 Task: Research Airbnb options in Waitakere, New Zealand from 12th December, 2023 to 16th December, 2023 for 8 adults.8 bedrooms having 8 beds and 8 bathrooms. Property type can be house. Amenities needed are: wifi, TV, free parkinig on premises, gym, breakfast. Look for 3 properties as per requirement.
Action: Mouse moved to (436, 57)
Screenshot: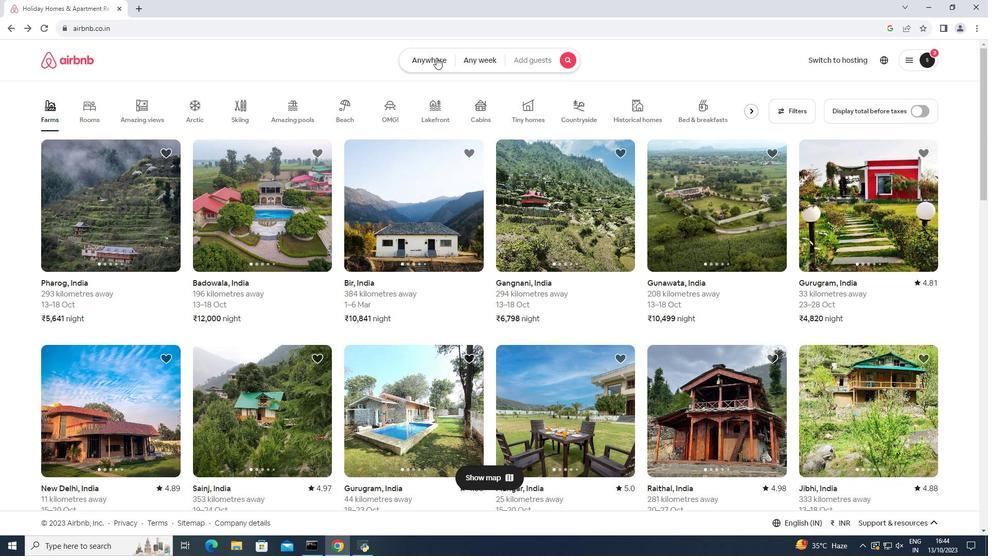 
Action: Mouse pressed left at (436, 57)
Screenshot: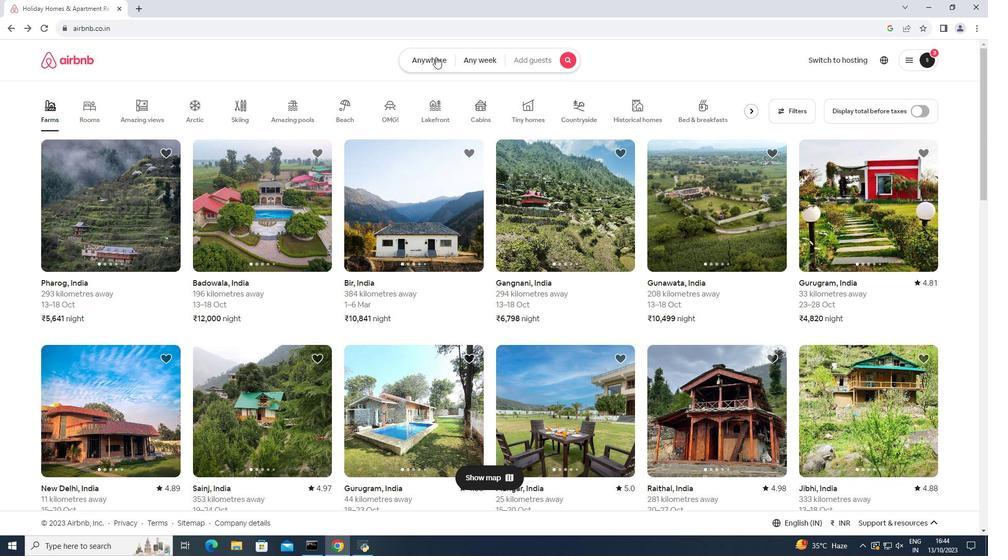 
Action: Mouse moved to (338, 101)
Screenshot: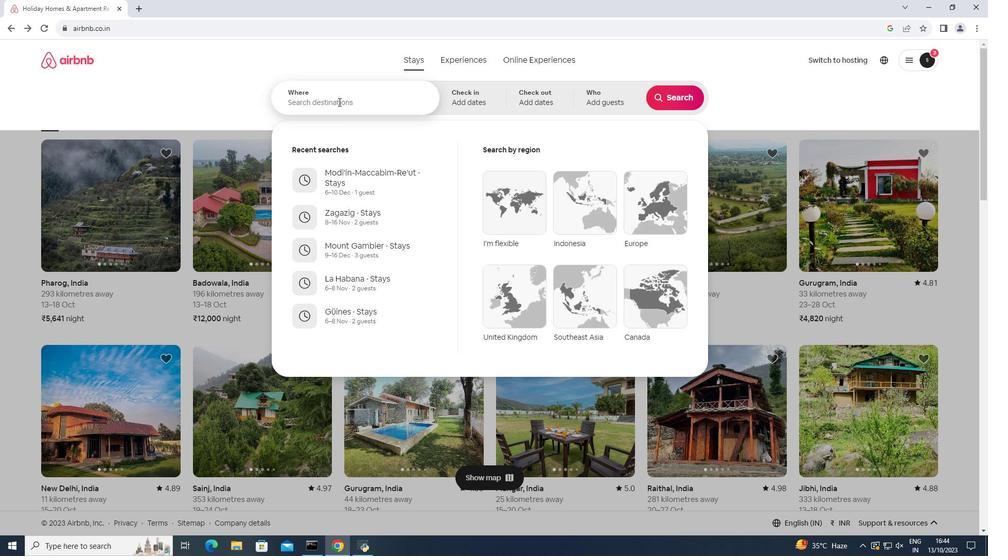 
Action: Mouse pressed left at (338, 101)
Screenshot: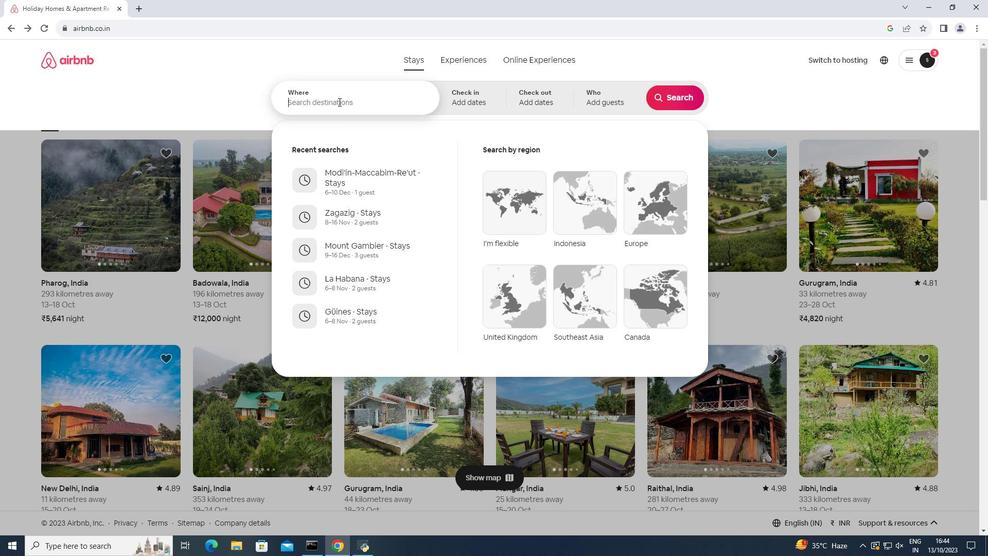 
Action: Key pressed <Key.shift>Waitakere,<Key.space><Key.shift>New<Key.space><Key.space><Key.shift><Key.shift><Key.shift><Key.shift><Key.shift><Key.shift><Key.shift><Key.shift><Key.shift><Key.shift><Key.shift><Key.shift><Key.shift><Key.shift><Key.shift><Key.shift><Key.shift><Key.shift><Key.shift><Key.shift><Key.shift>Zealand<Key.enter>
Screenshot: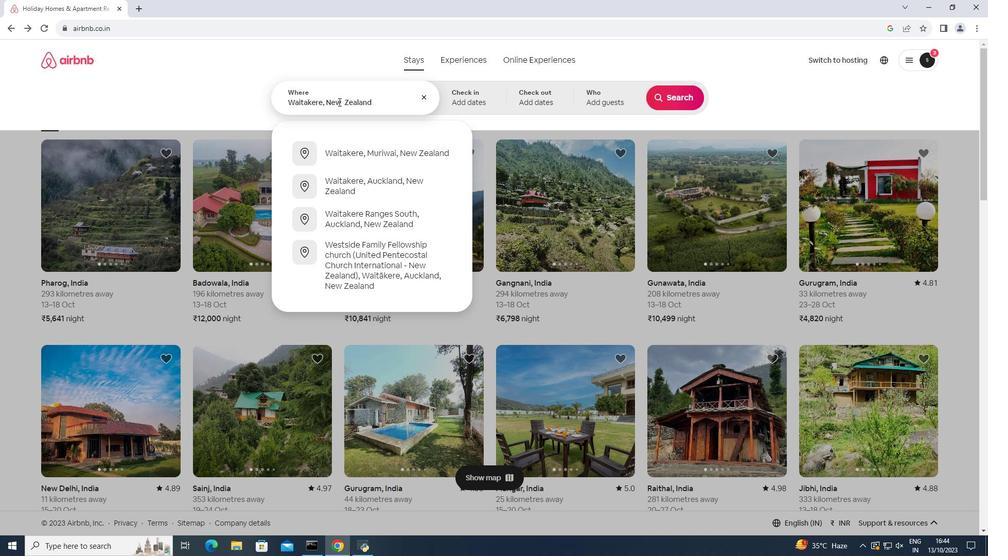 
Action: Mouse moved to (677, 179)
Screenshot: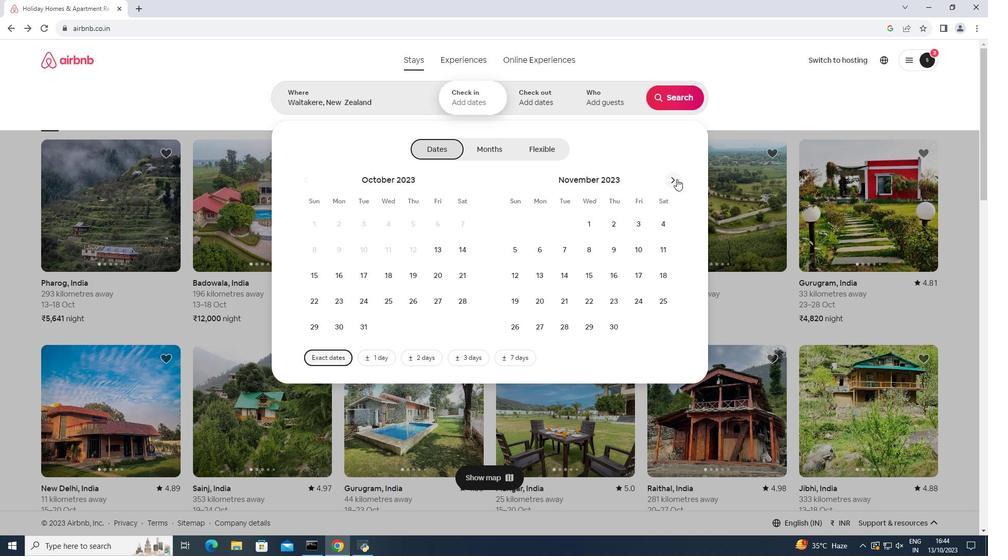 
Action: Mouse pressed left at (677, 179)
Screenshot: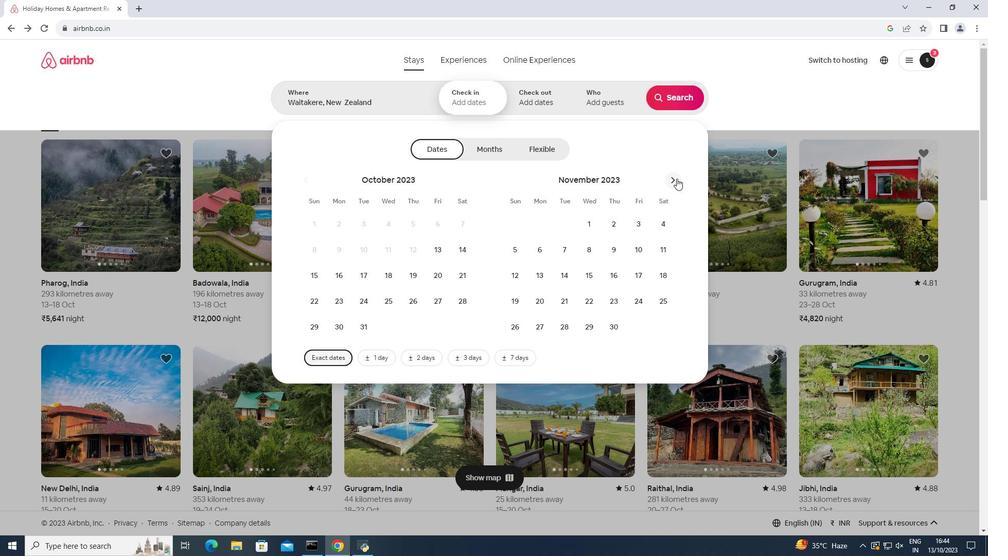 
Action: Mouse moved to (565, 275)
Screenshot: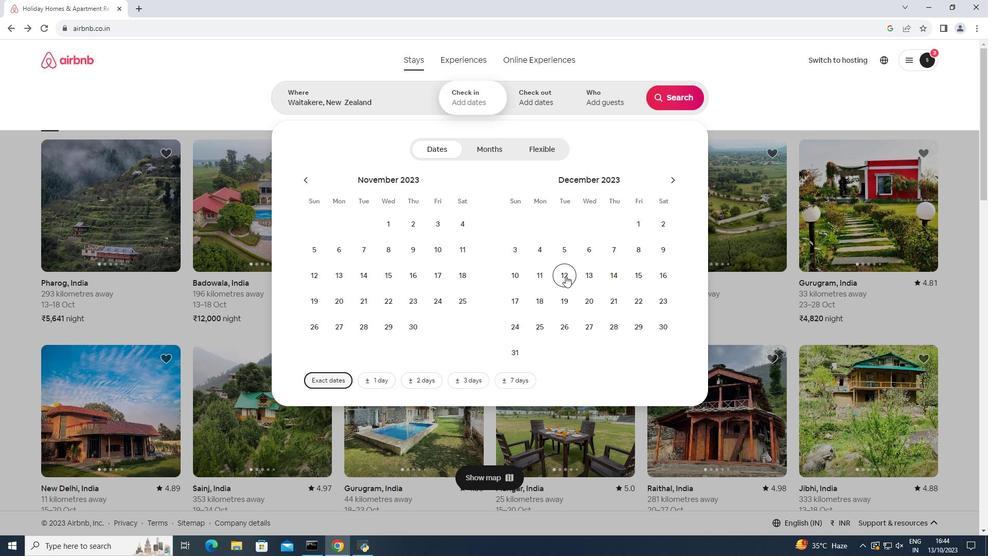 
Action: Mouse pressed left at (565, 275)
Screenshot: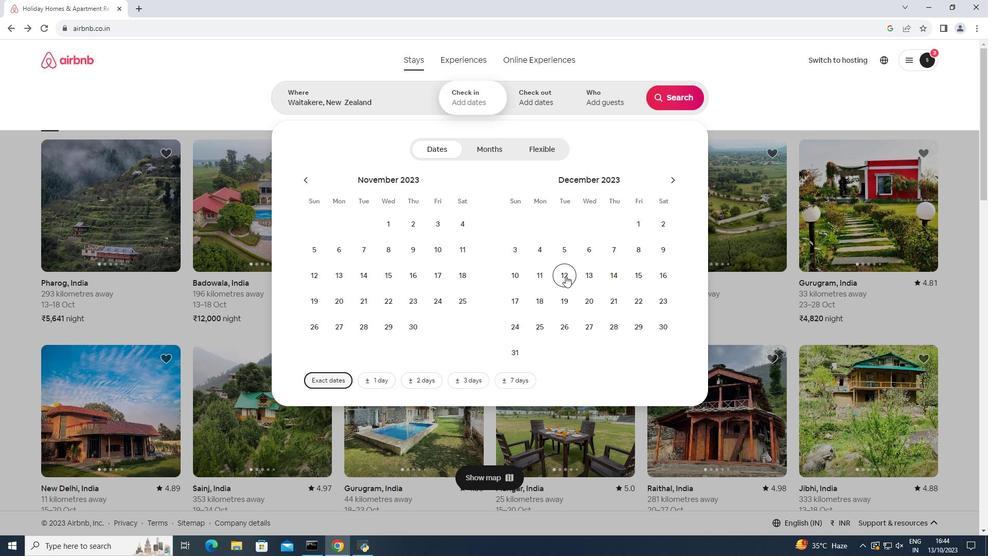 
Action: Mouse moved to (660, 274)
Screenshot: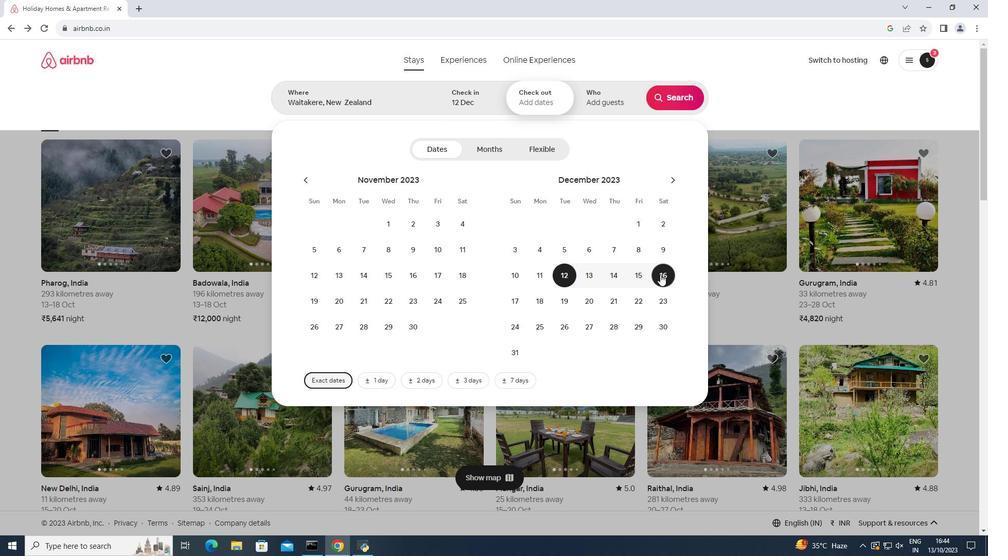 
Action: Mouse pressed left at (660, 274)
Screenshot: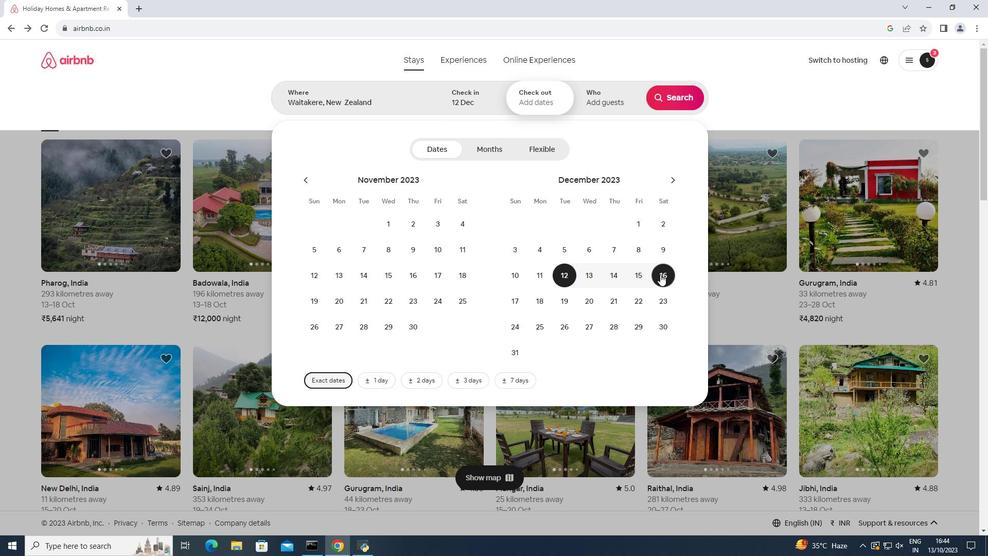 
Action: Mouse moved to (613, 96)
Screenshot: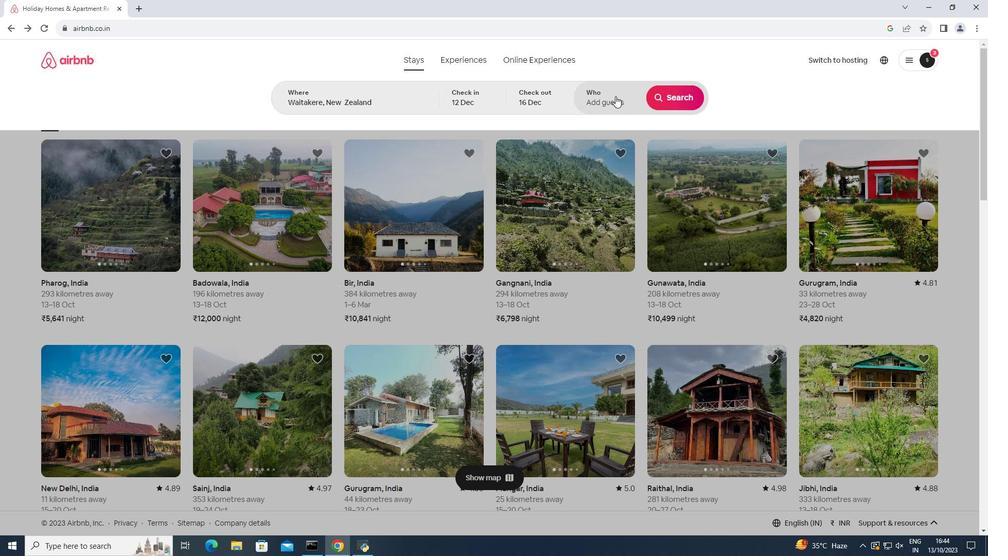 
Action: Mouse pressed left at (613, 96)
Screenshot: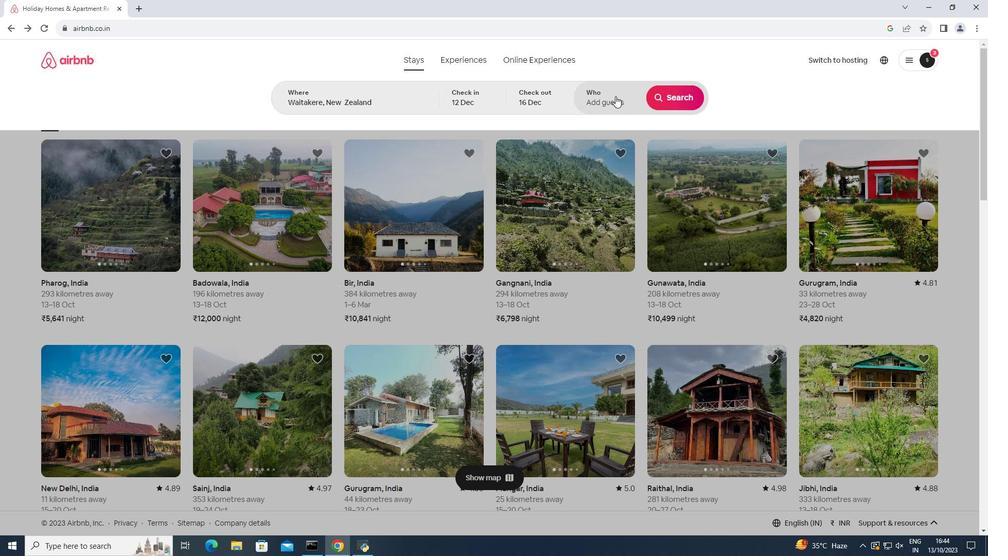
Action: Mouse moved to (682, 151)
Screenshot: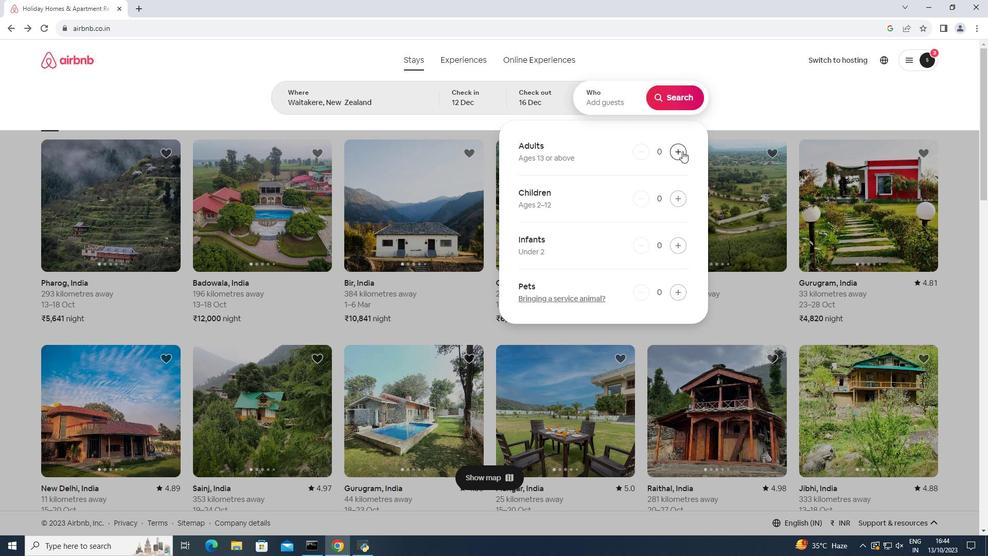 
Action: Mouse pressed left at (682, 151)
Screenshot: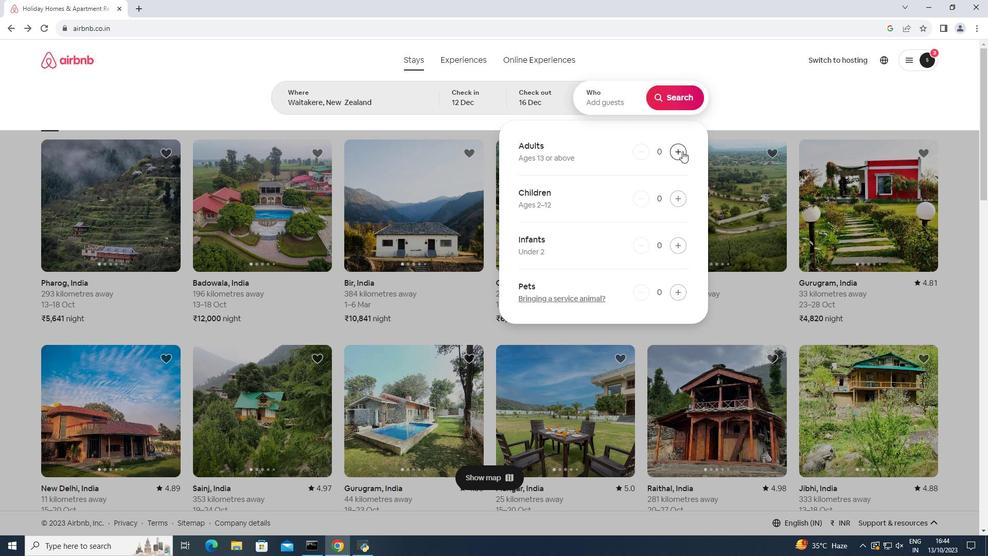 
Action: Mouse pressed left at (682, 151)
Screenshot: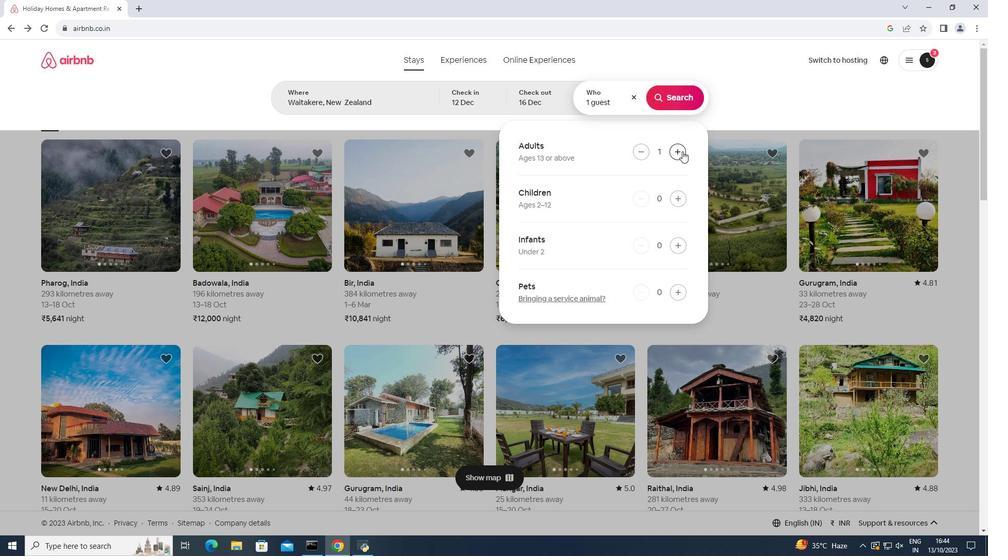 
Action: Mouse pressed left at (682, 151)
Screenshot: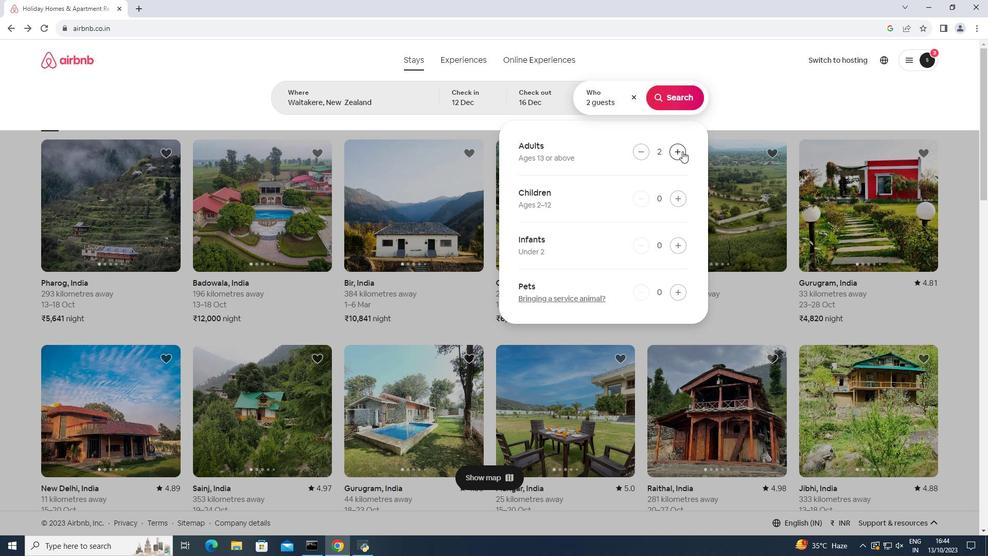 
Action: Mouse pressed left at (682, 151)
Screenshot: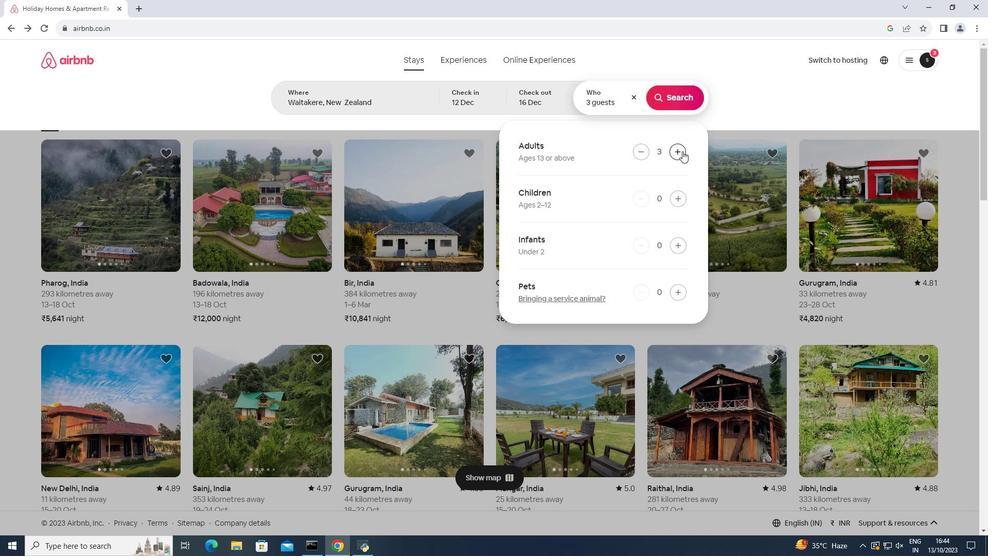 
Action: Mouse pressed left at (682, 151)
Screenshot: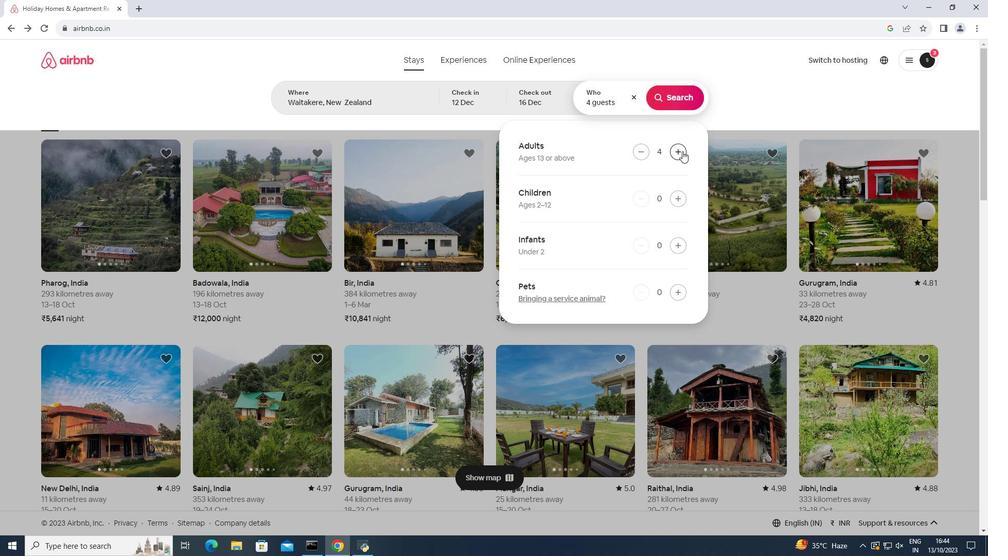 
Action: Mouse pressed left at (682, 151)
Screenshot: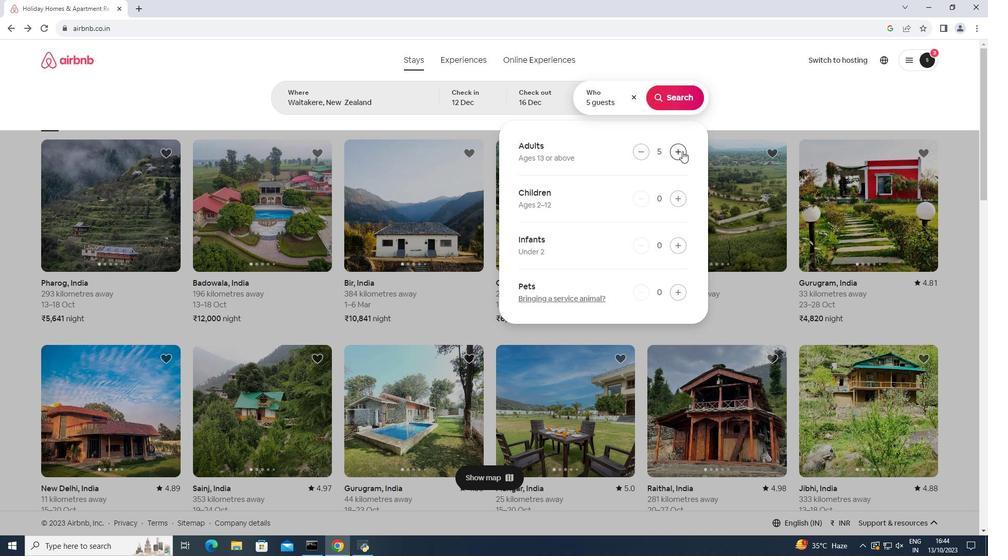 
Action: Mouse pressed left at (682, 151)
Screenshot: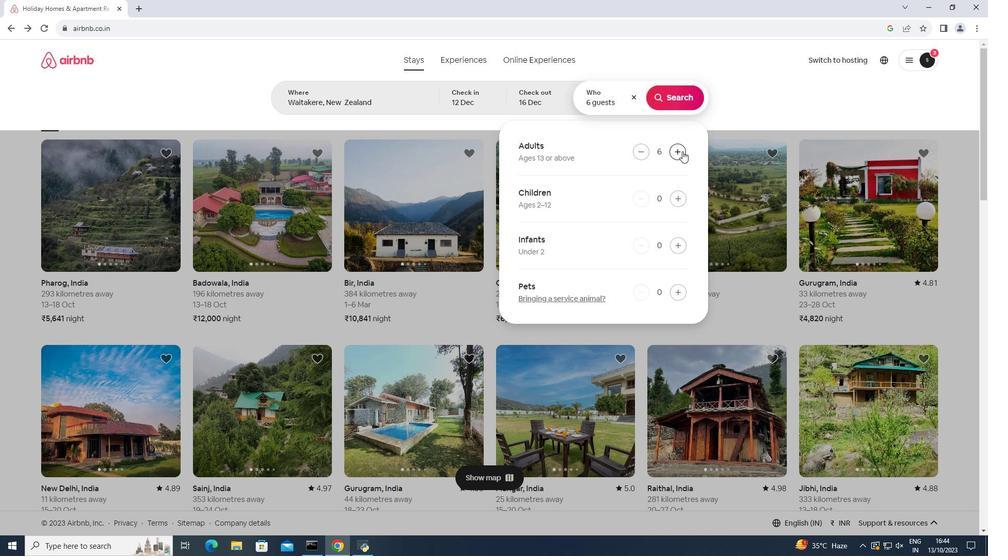 
Action: Mouse pressed left at (682, 151)
Screenshot: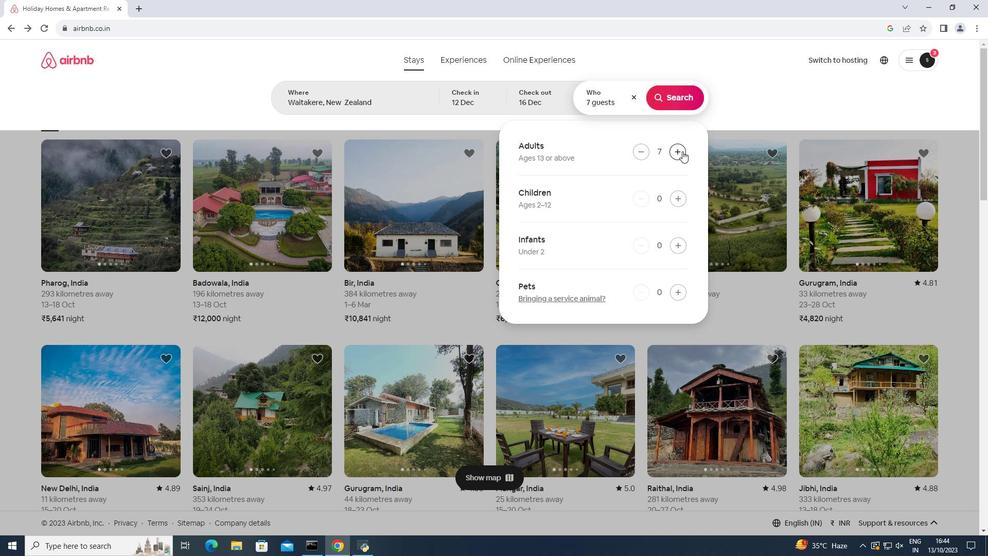 
Action: Mouse moved to (674, 92)
Screenshot: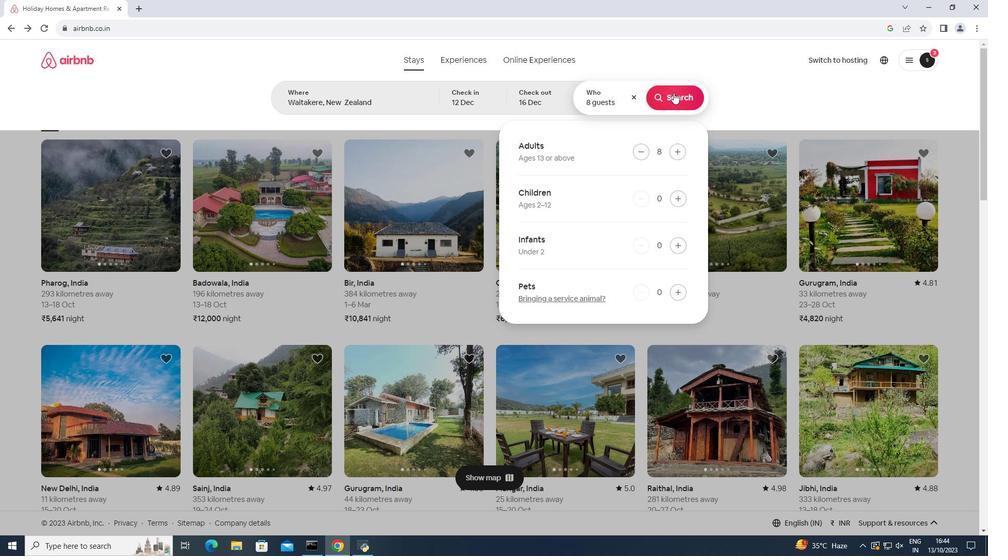 
Action: Mouse pressed left at (674, 92)
Screenshot: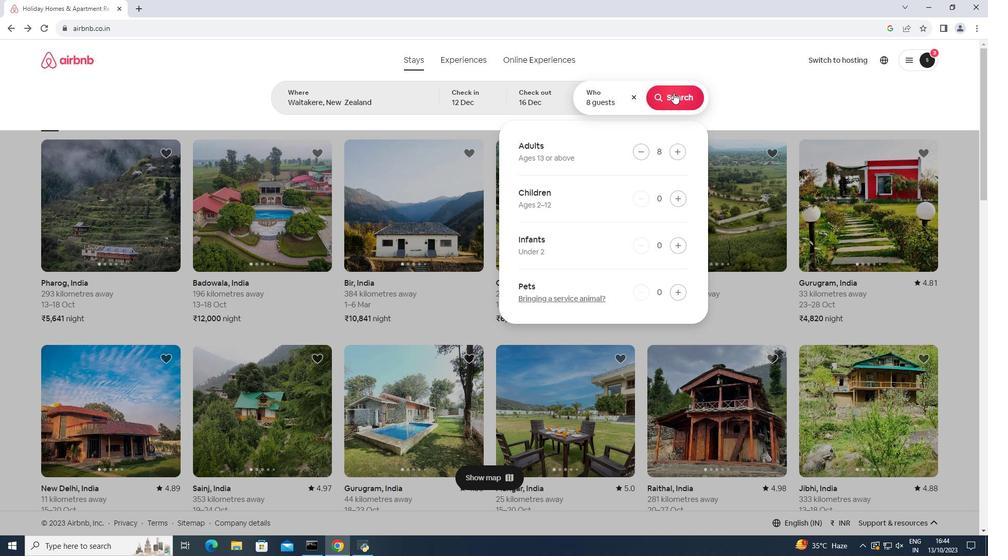 
Action: Mouse moved to (823, 99)
Screenshot: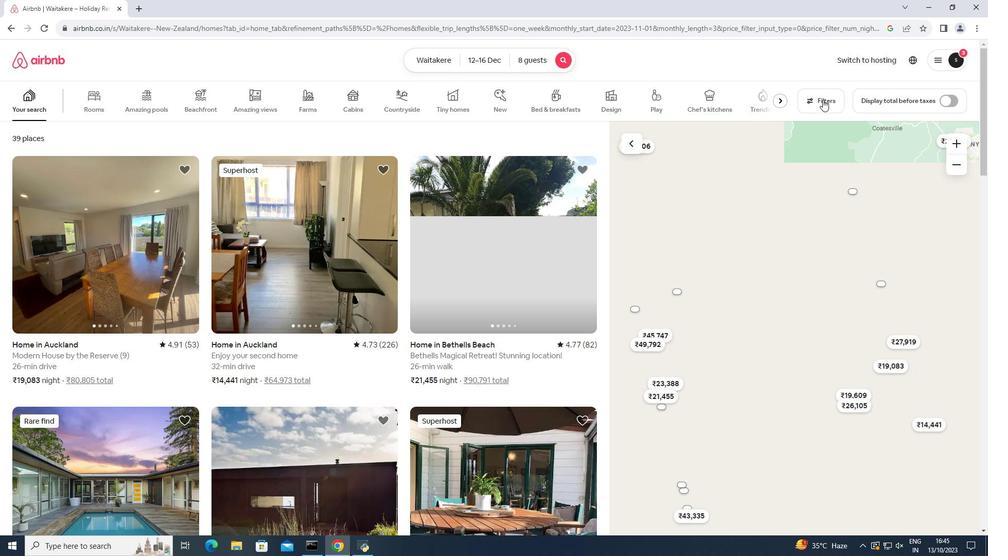 
Action: Mouse pressed left at (823, 99)
Screenshot: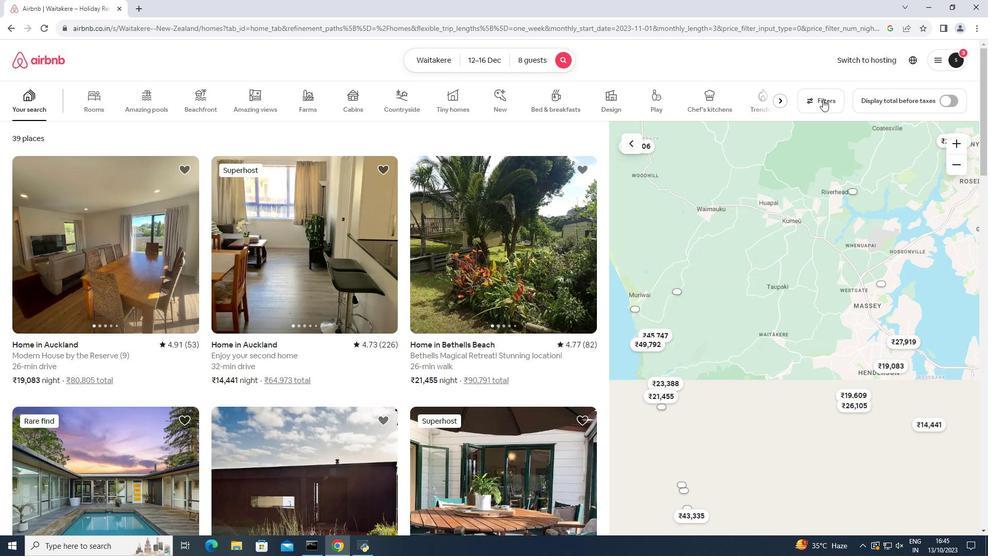 
Action: Mouse moved to (492, 238)
Screenshot: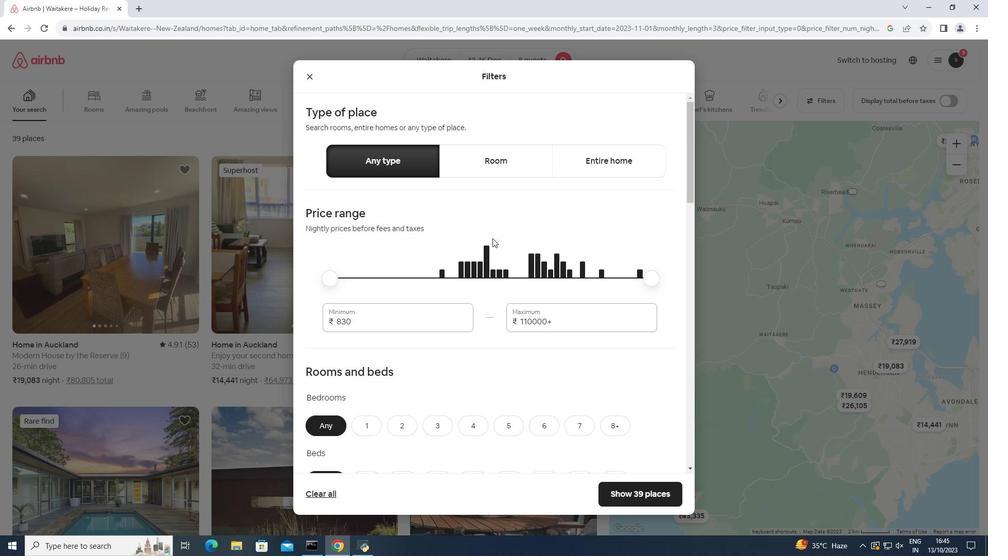 
Action: Mouse scrolled (492, 237) with delta (0, 0)
Screenshot: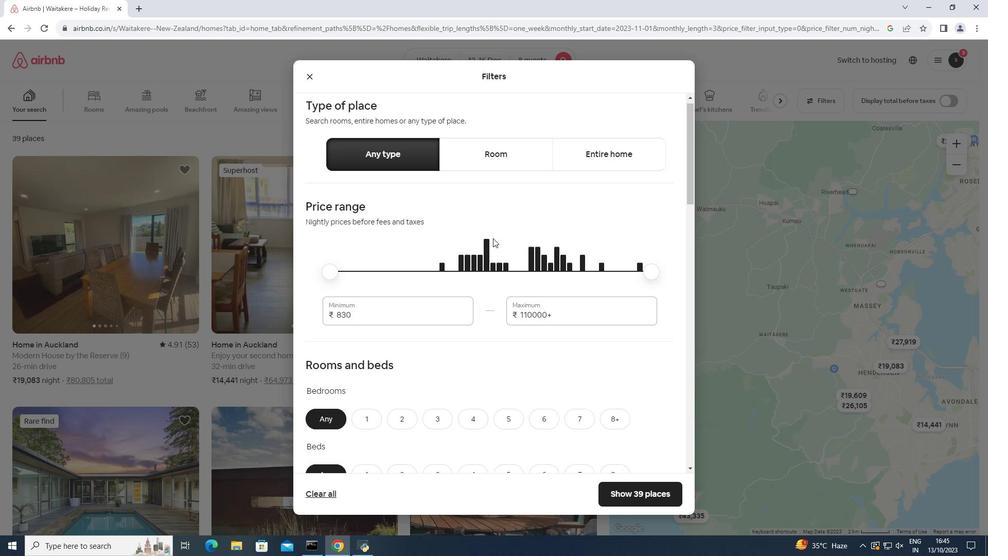 
Action: Mouse moved to (493, 238)
Screenshot: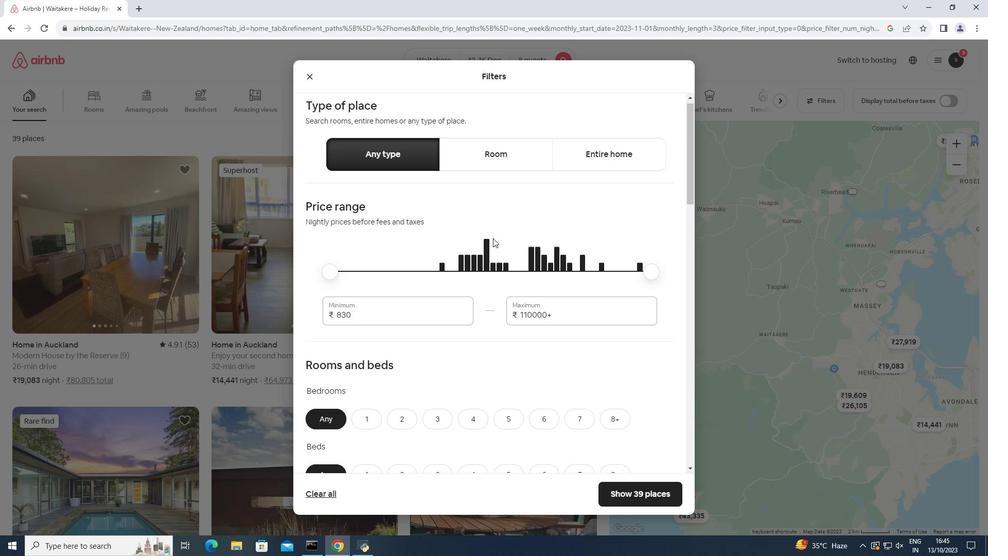 
Action: Mouse scrolled (493, 237) with delta (0, 0)
Screenshot: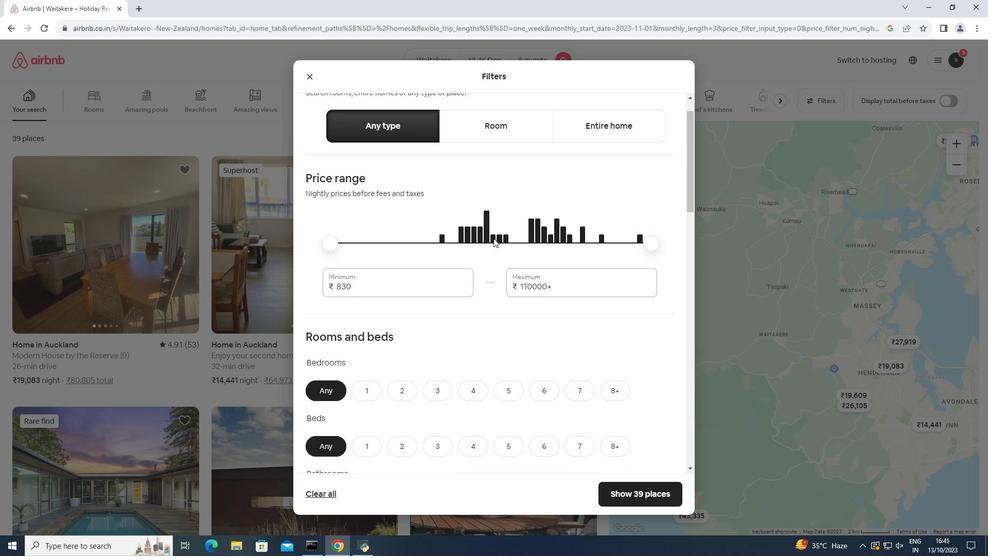 
Action: Mouse moved to (493, 238)
Screenshot: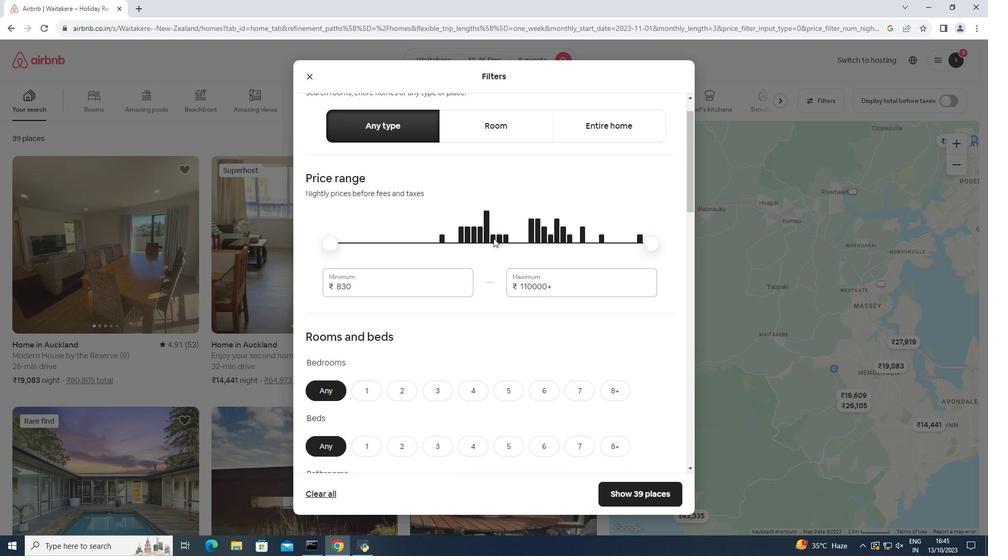
Action: Mouse scrolled (493, 237) with delta (0, 0)
Screenshot: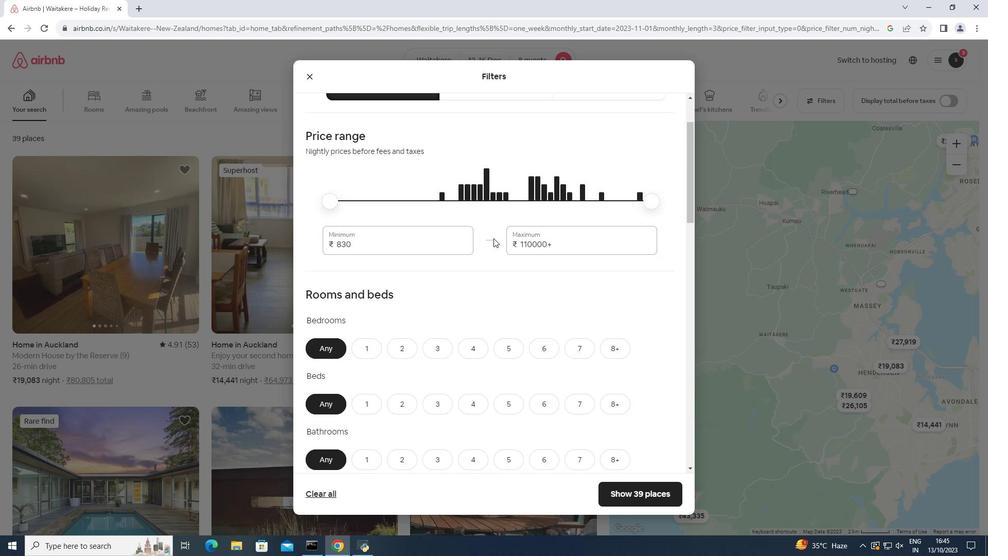 
Action: Mouse moved to (613, 273)
Screenshot: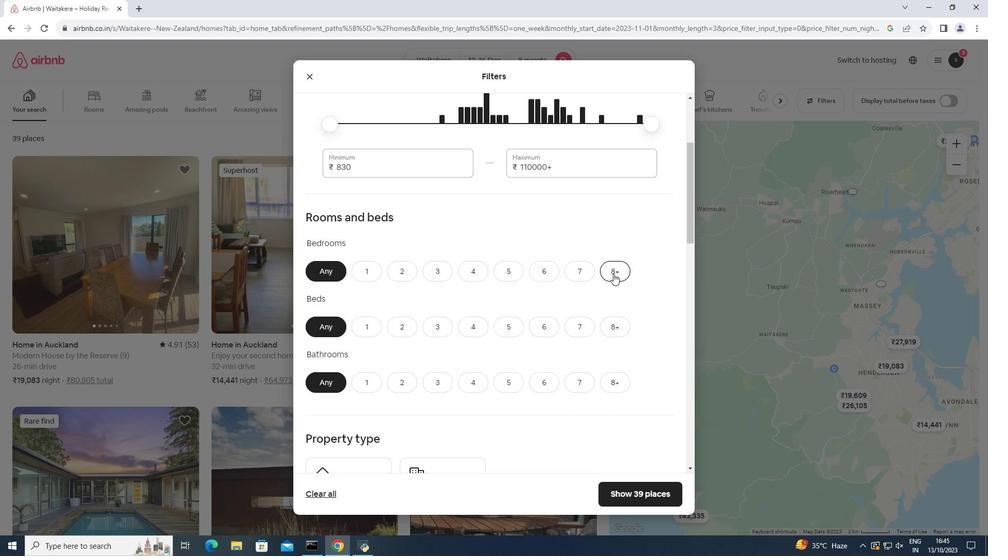 
Action: Mouse pressed left at (613, 273)
Screenshot: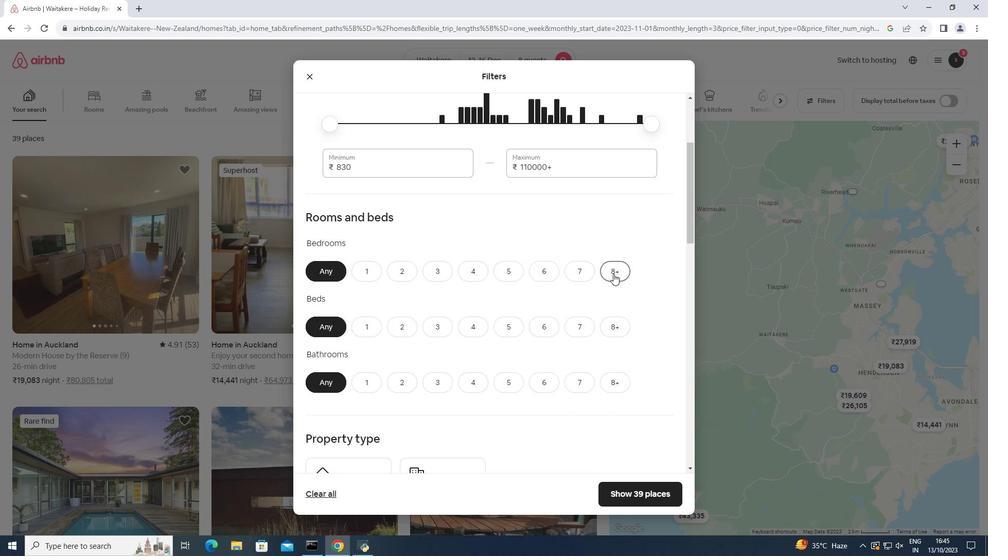 
Action: Mouse moved to (612, 321)
Screenshot: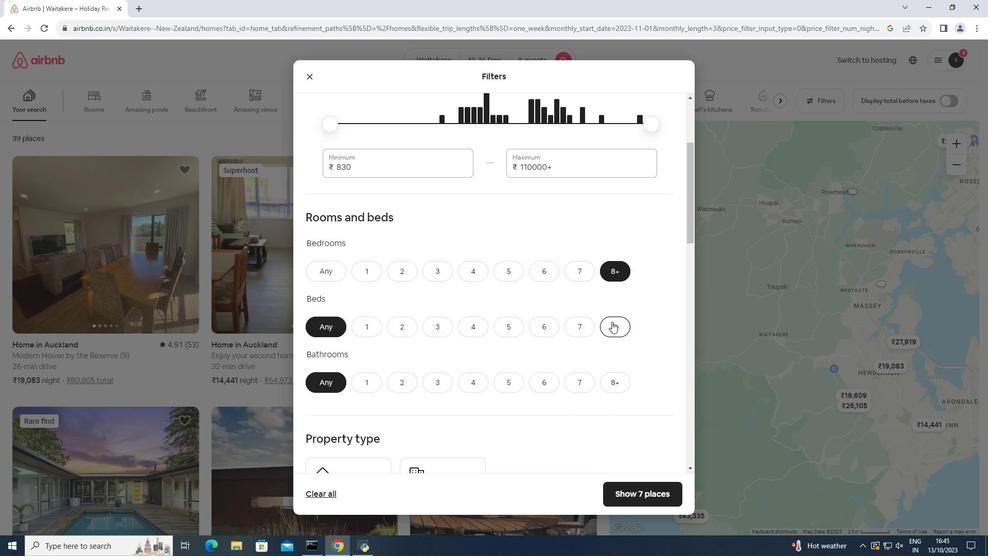 
Action: Mouse pressed left at (612, 321)
Screenshot: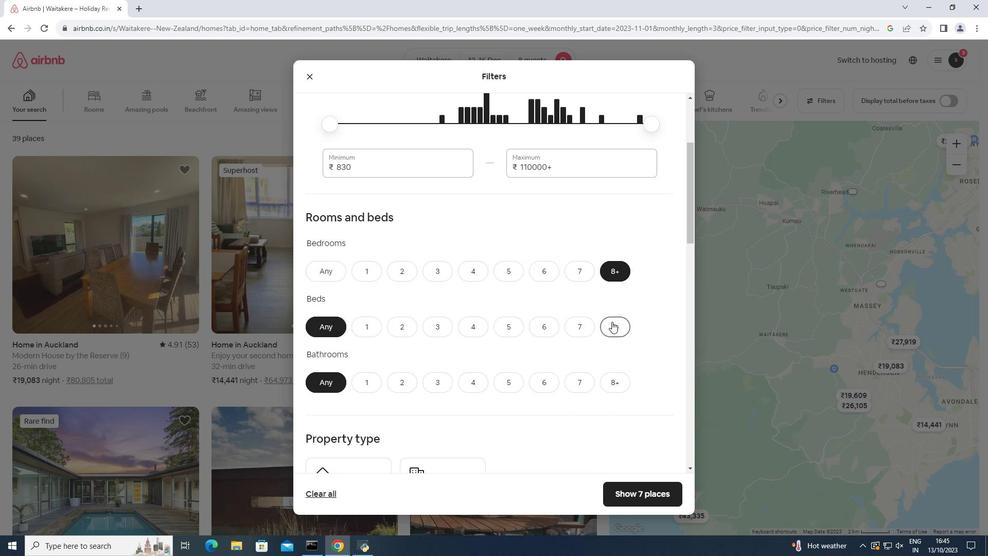 
Action: Mouse moved to (608, 382)
Screenshot: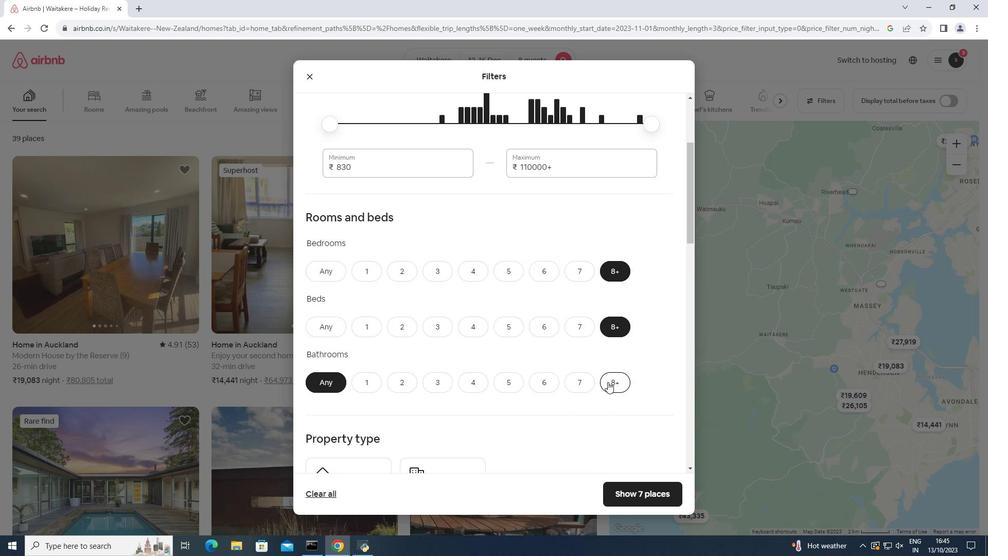 
Action: Mouse pressed left at (608, 382)
Screenshot: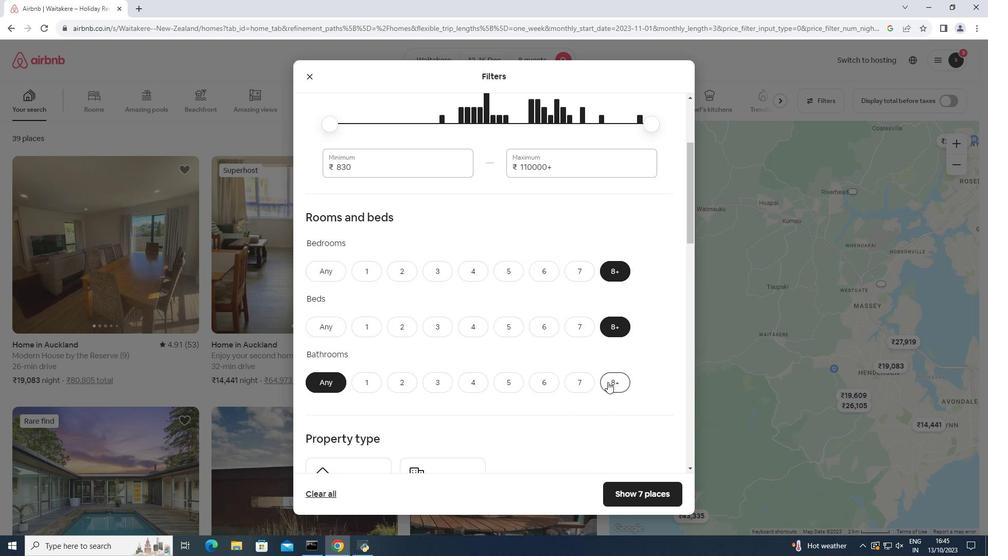 
Action: Mouse moved to (535, 312)
Screenshot: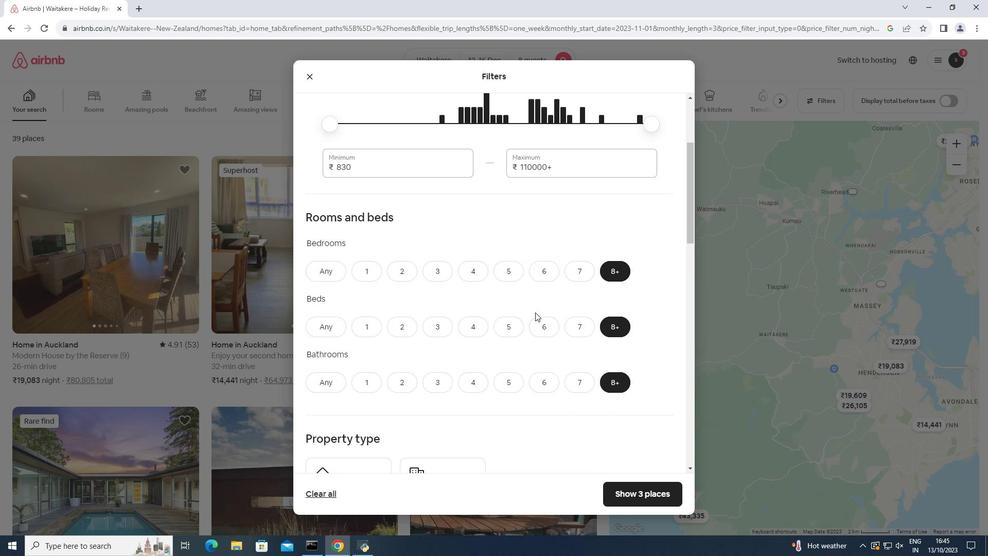 
Action: Mouse scrolled (535, 312) with delta (0, 0)
Screenshot: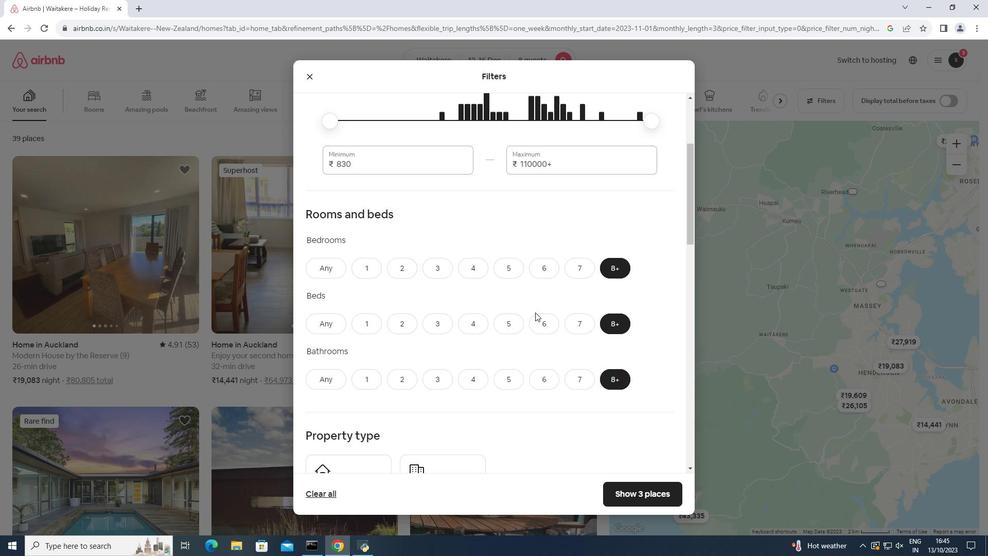 
Action: Mouse scrolled (535, 312) with delta (0, 0)
Screenshot: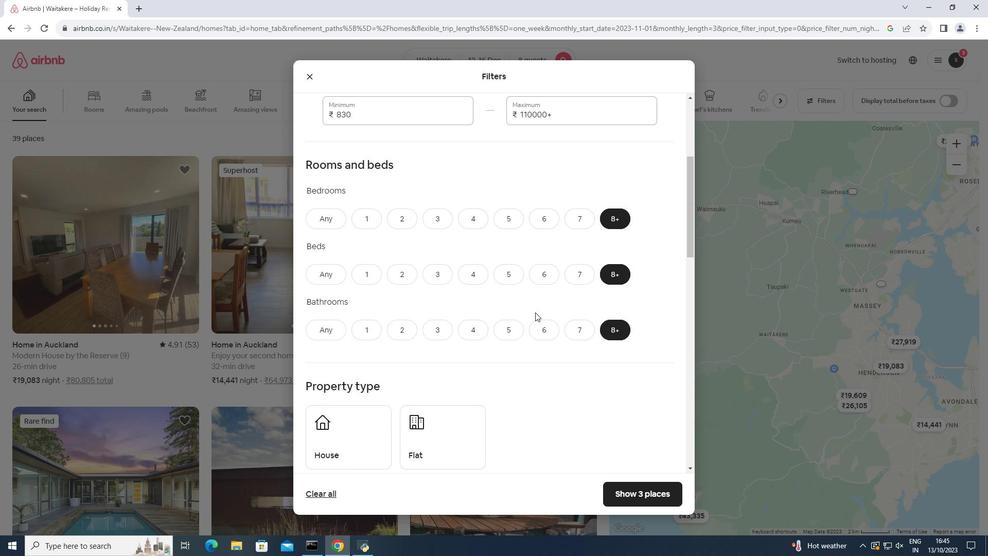 
Action: Mouse scrolled (535, 312) with delta (0, 0)
Screenshot: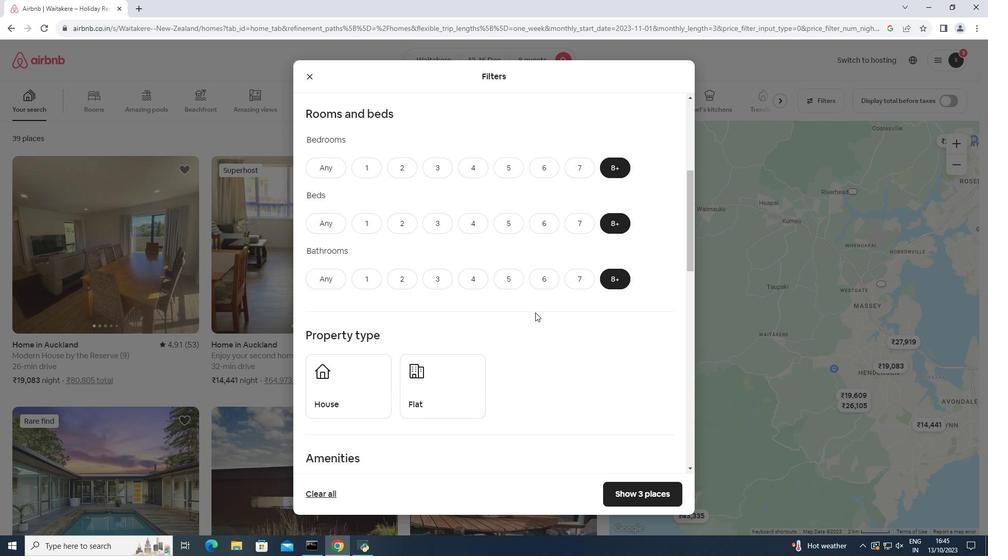 
Action: Mouse moved to (344, 315)
Screenshot: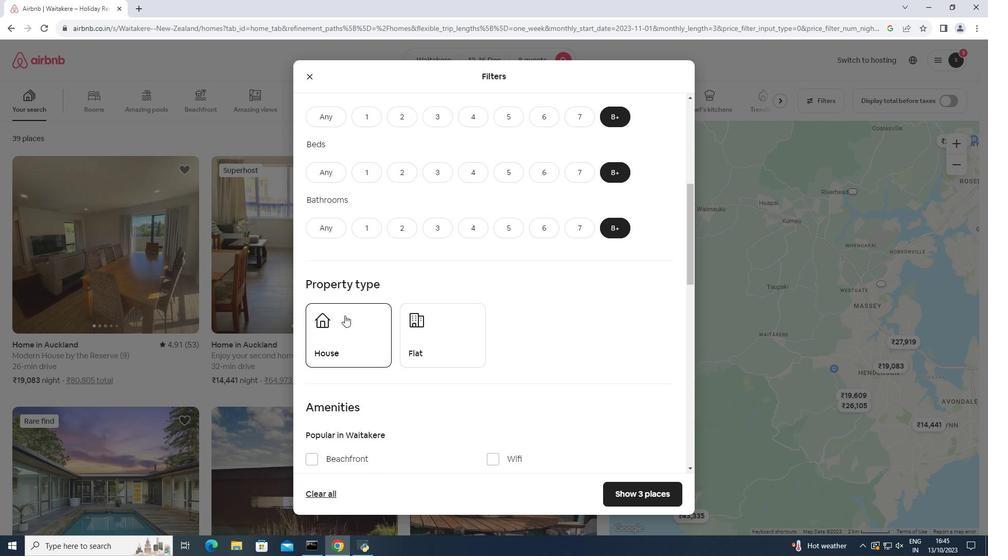
Action: Mouse pressed left at (344, 315)
Screenshot: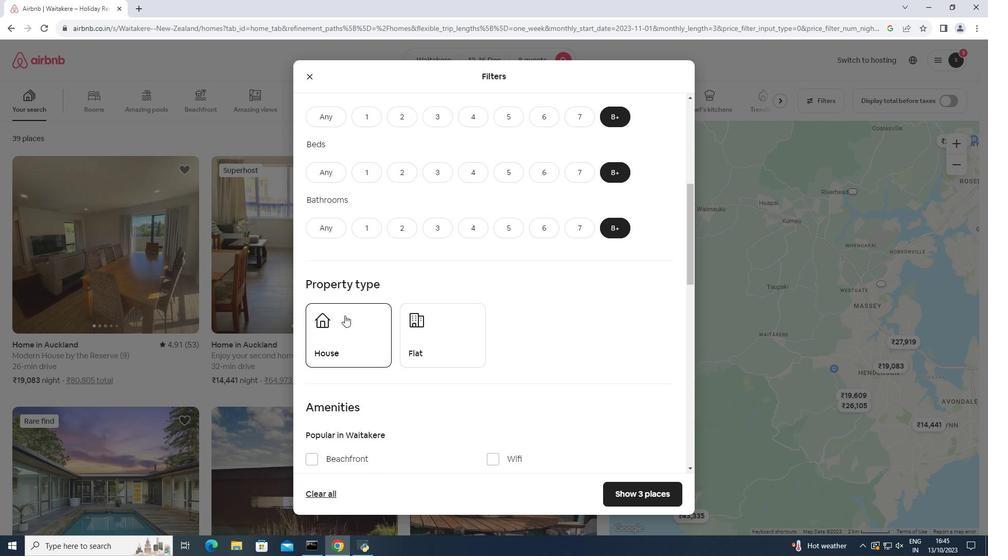 
Action: Mouse moved to (437, 319)
Screenshot: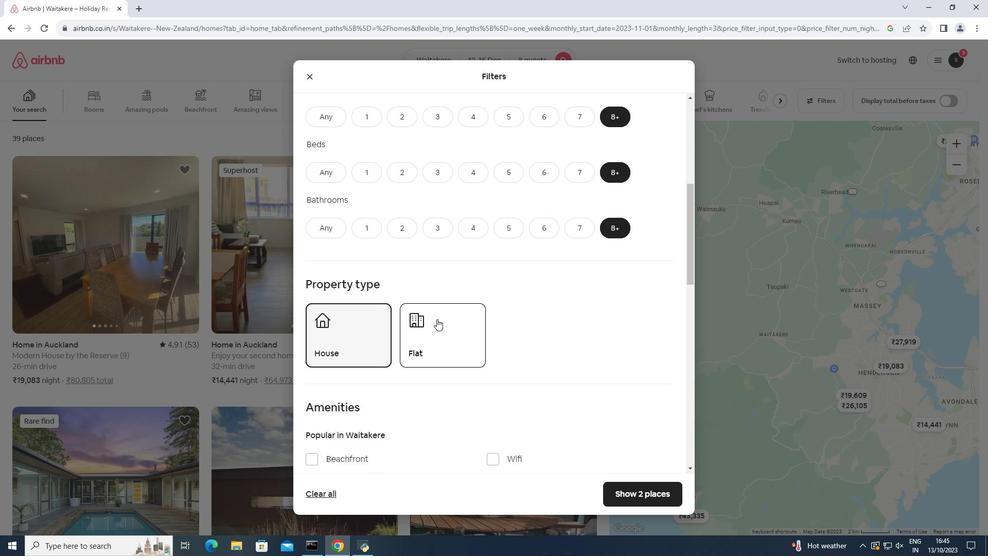 
Action: Mouse scrolled (437, 318) with delta (0, 0)
Screenshot: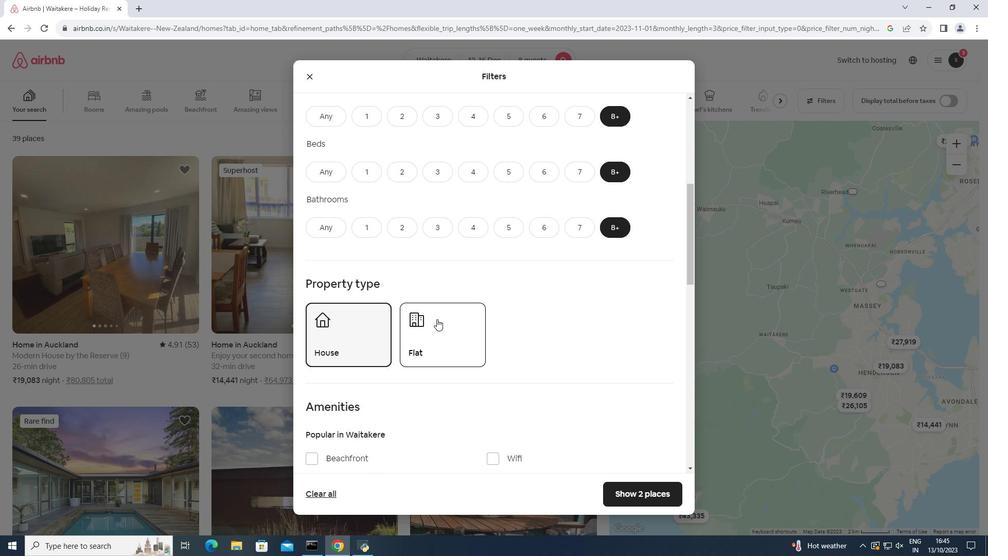 
Action: Mouse scrolled (437, 318) with delta (0, 0)
Screenshot: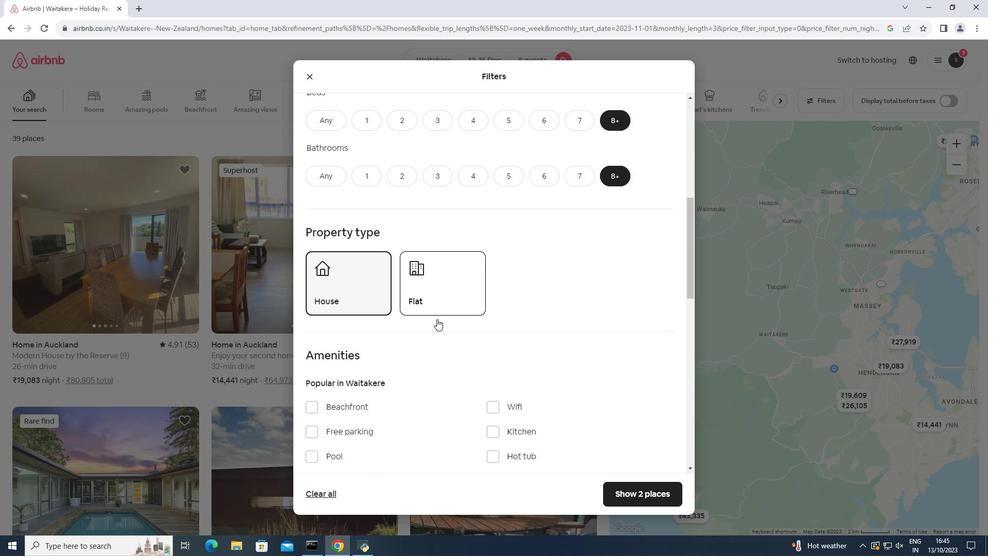 
Action: Mouse scrolled (437, 318) with delta (0, 0)
Screenshot: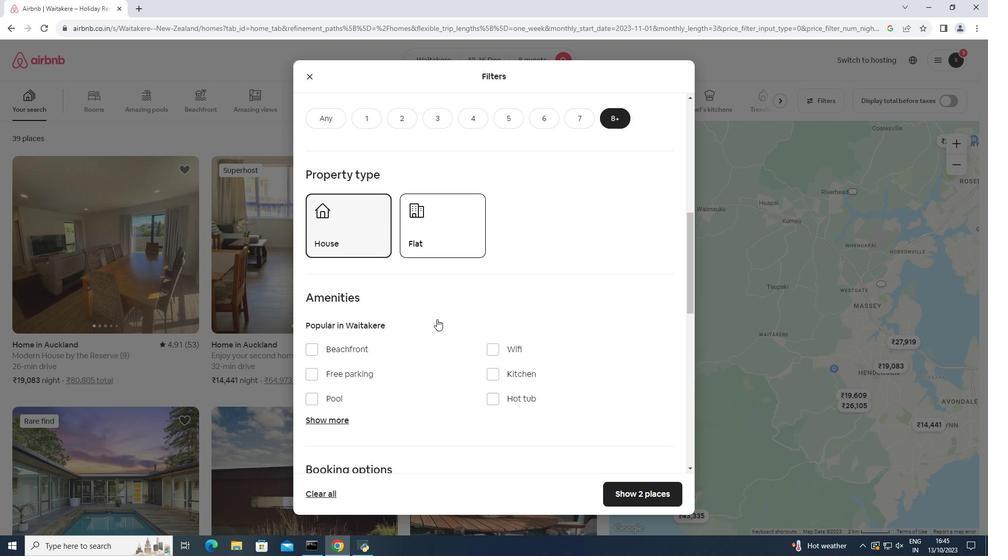 
Action: Mouse scrolled (437, 318) with delta (0, 0)
Screenshot: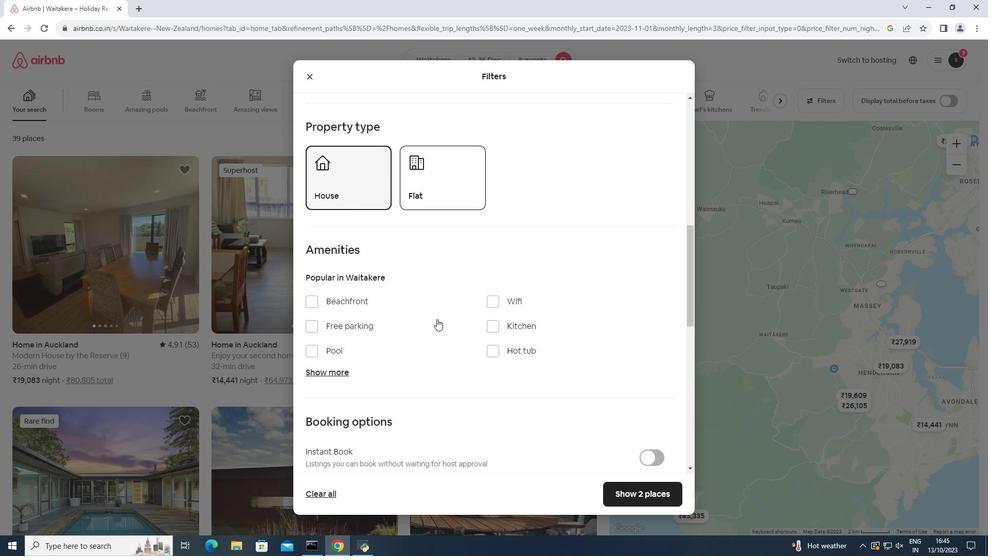 
Action: Mouse moved to (326, 318)
Screenshot: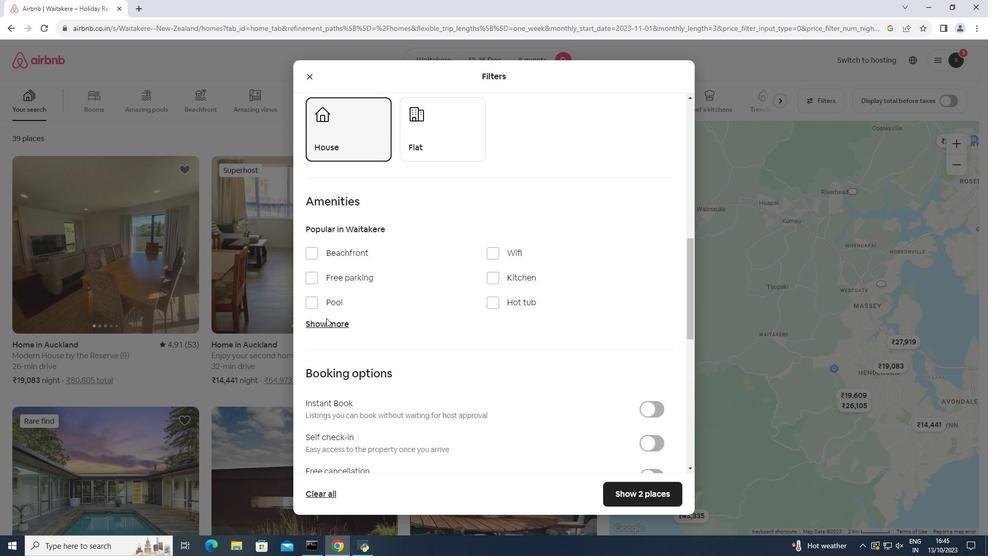 
Action: Mouse pressed left at (326, 318)
Screenshot: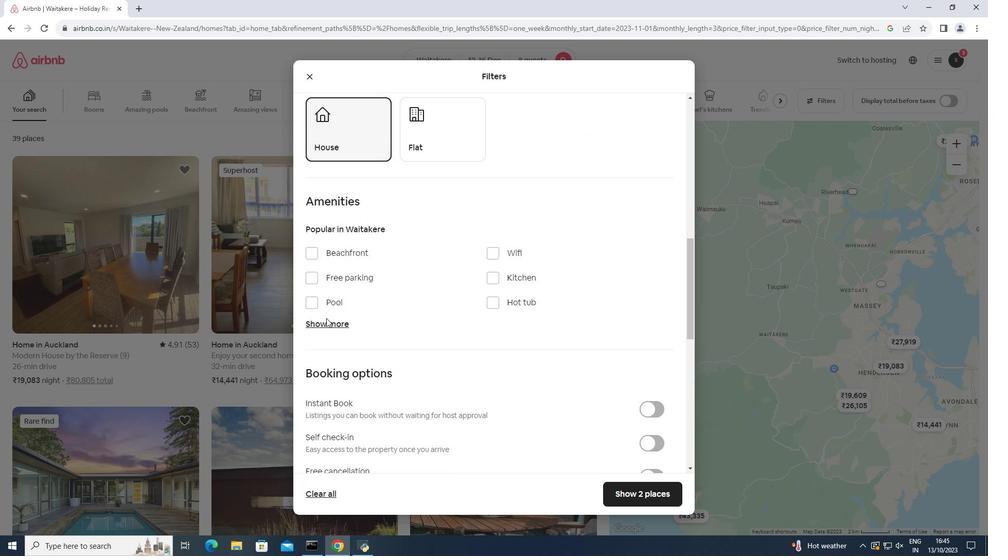 
Action: Mouse moved to (327, 322)
Screenshot: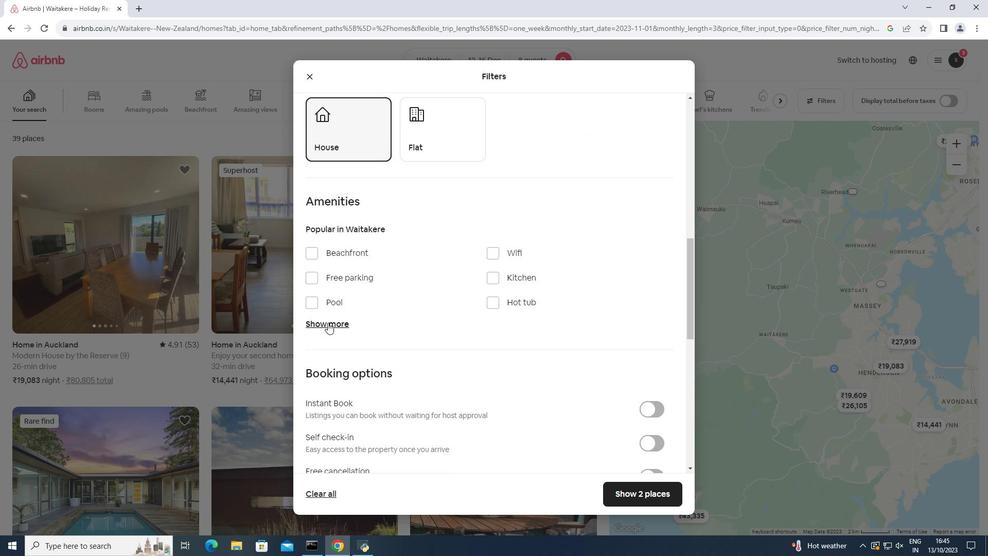 
Action: Mouse pressed left at (327, 322)
Screenshot: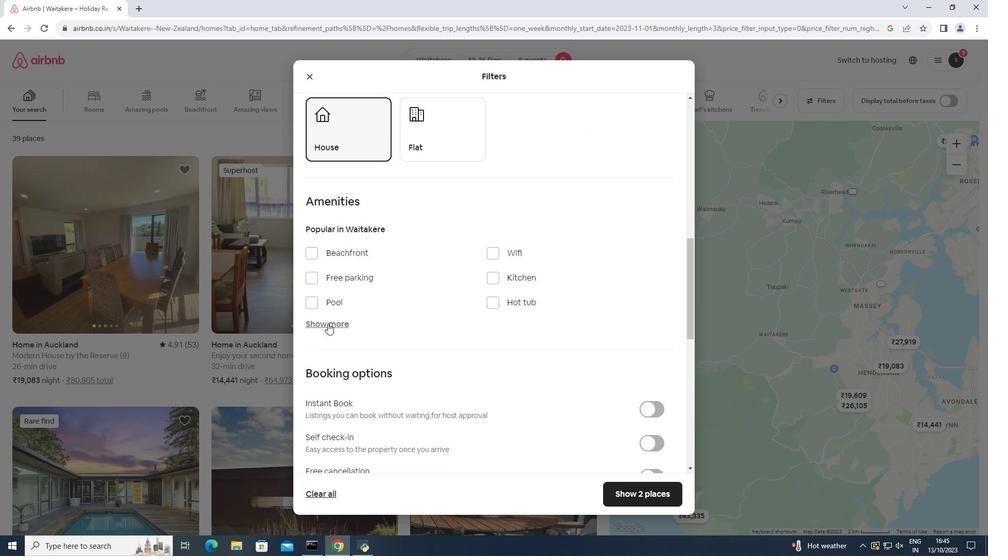 
Action: Mouse moved to (342, 317)
Screenshot: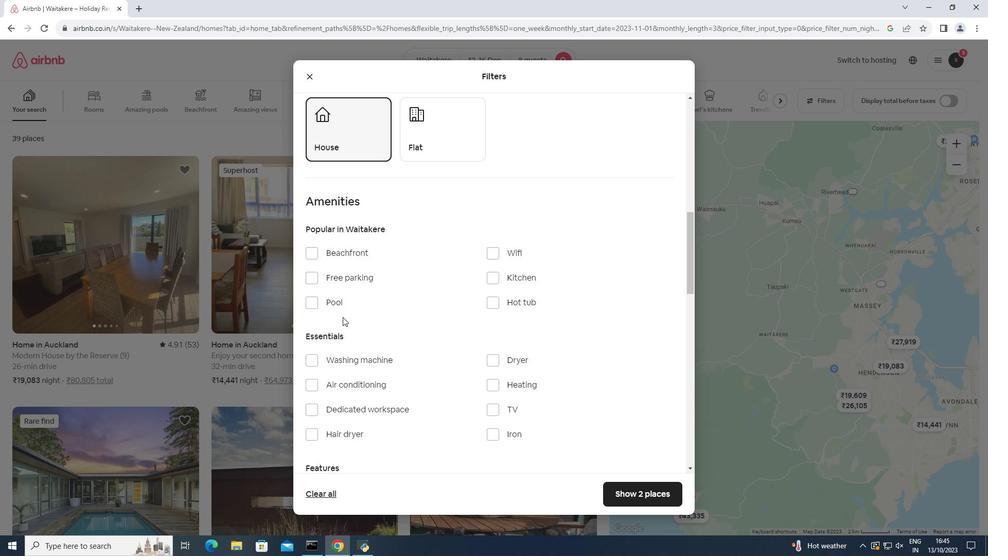 
Action: Mouse scrolled (342, 316) with delta (0, 0)
Screenshot: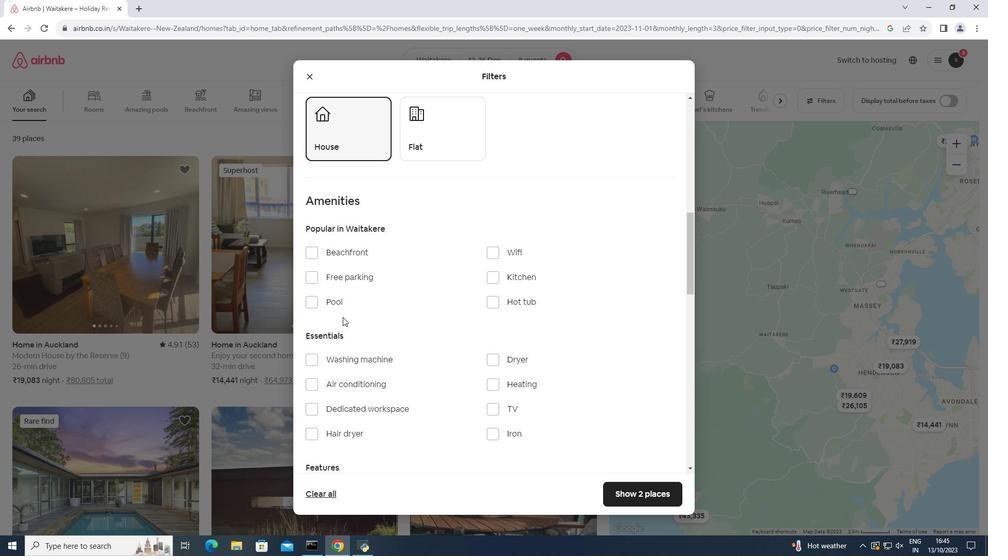 
Action: Mouse moved to (494, 204)
Screenshot: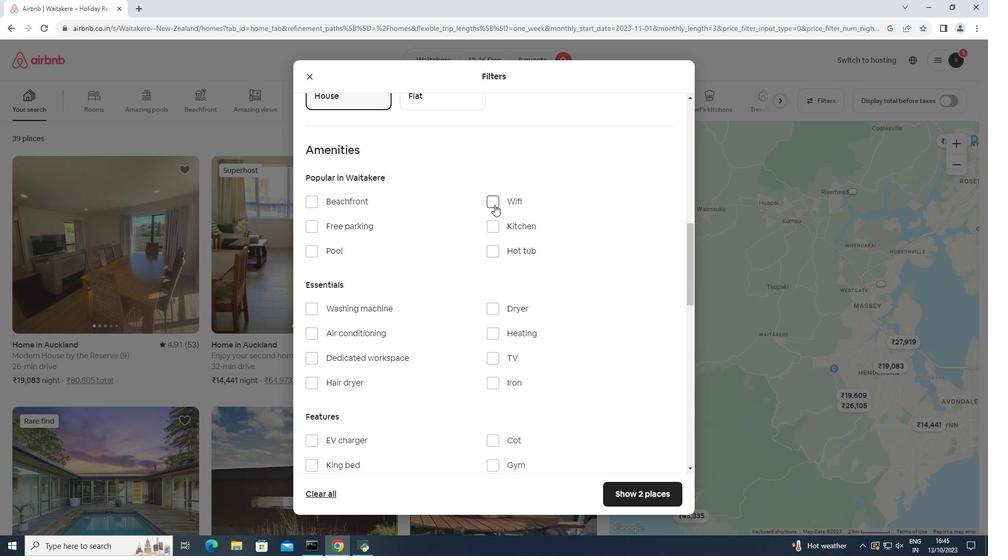 
Action: Mouse pressed left at (494, 204)
Screenshot: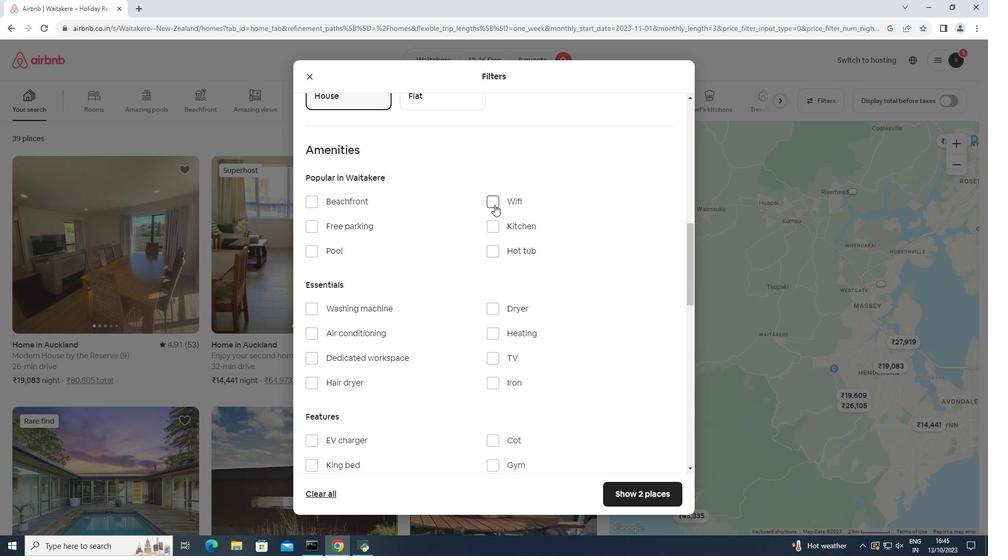 
Action: Mouse moved to (492, 356)
Screenshot: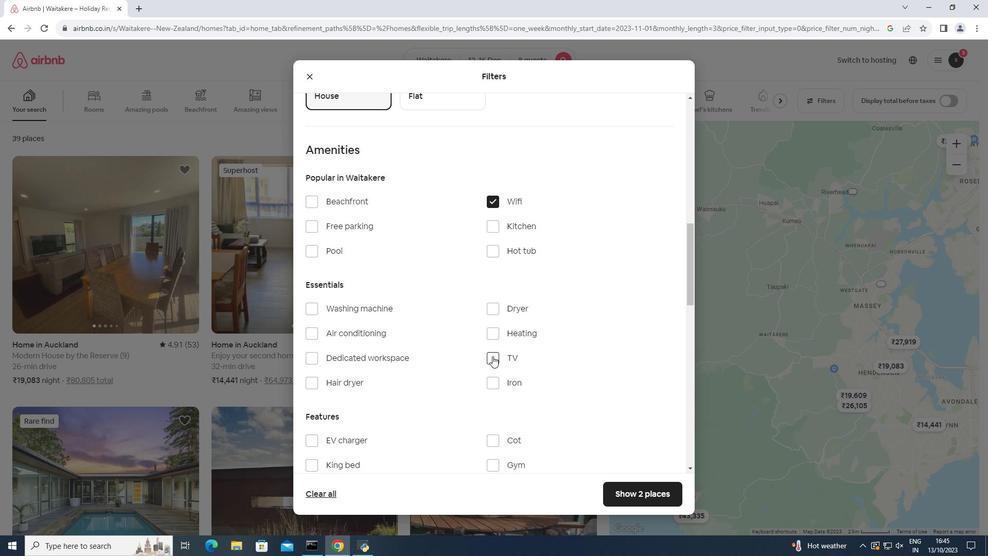 
Action: Mouse pressed left at (492, 356)
Screenshot: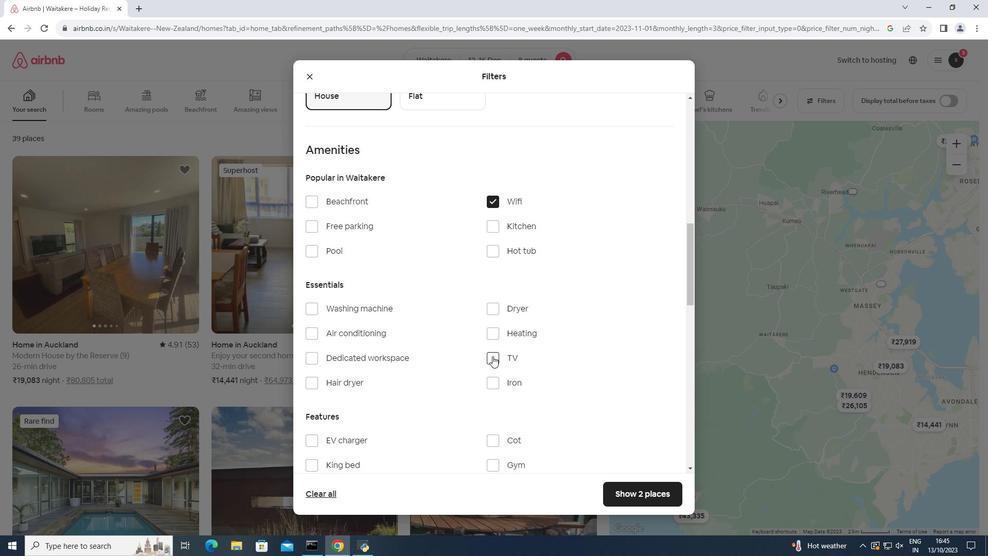 
Action: Mouse moved to (312, 225)
Screenshot: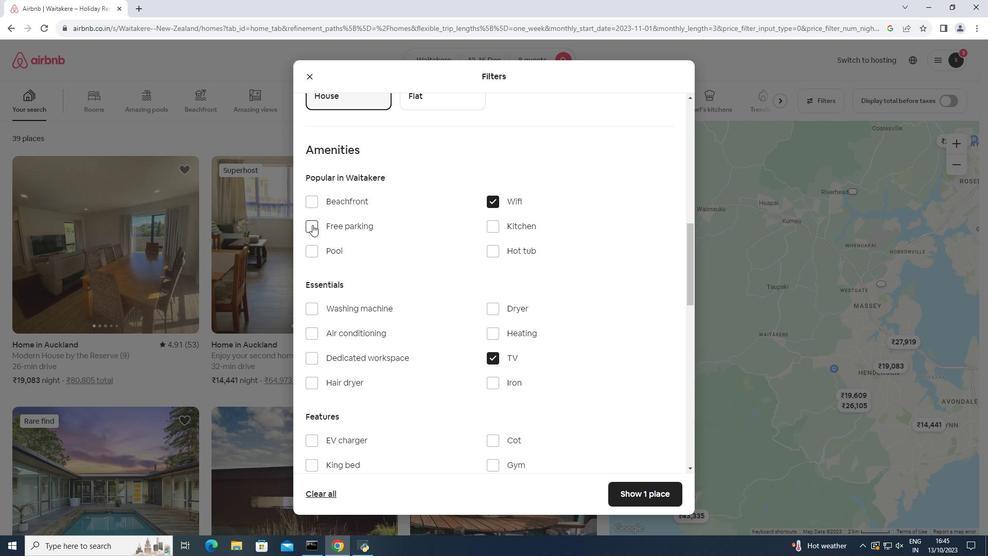 
Action: Mouse pressed left at (312, 225)
Screenshot: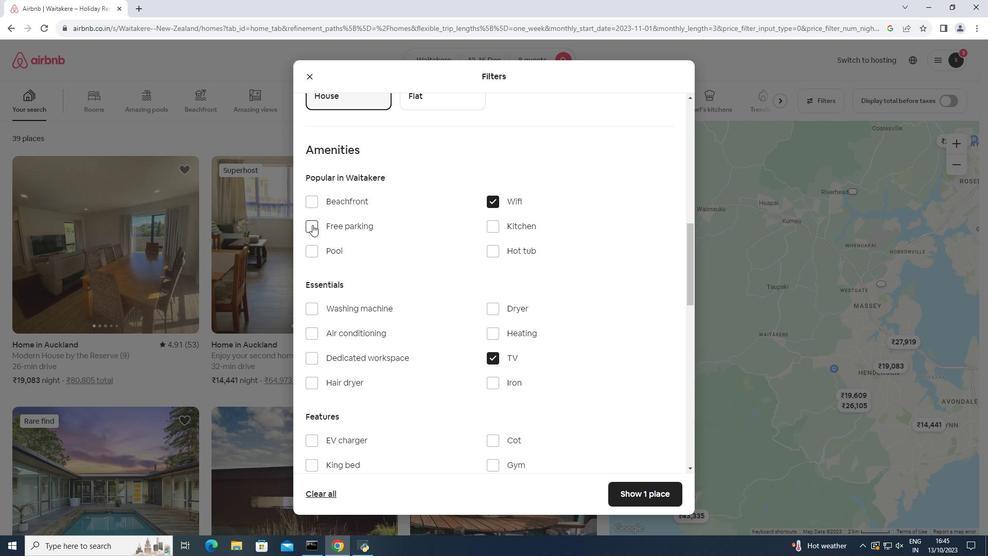 
Action: Mouse moved to (355, 320)
Screenshot: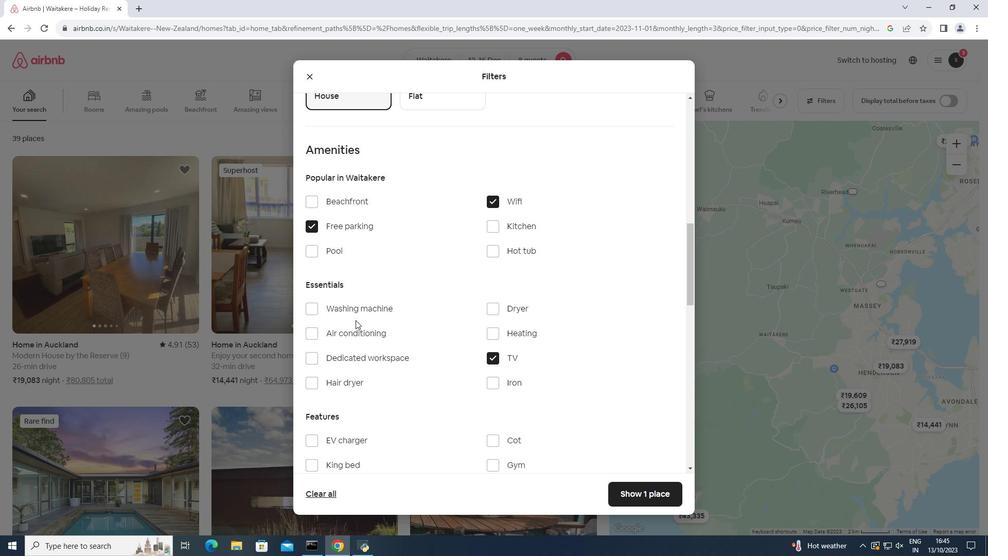 
Action: Mouse scrolled (355, 319) with delta (0, 0)
Screenshot: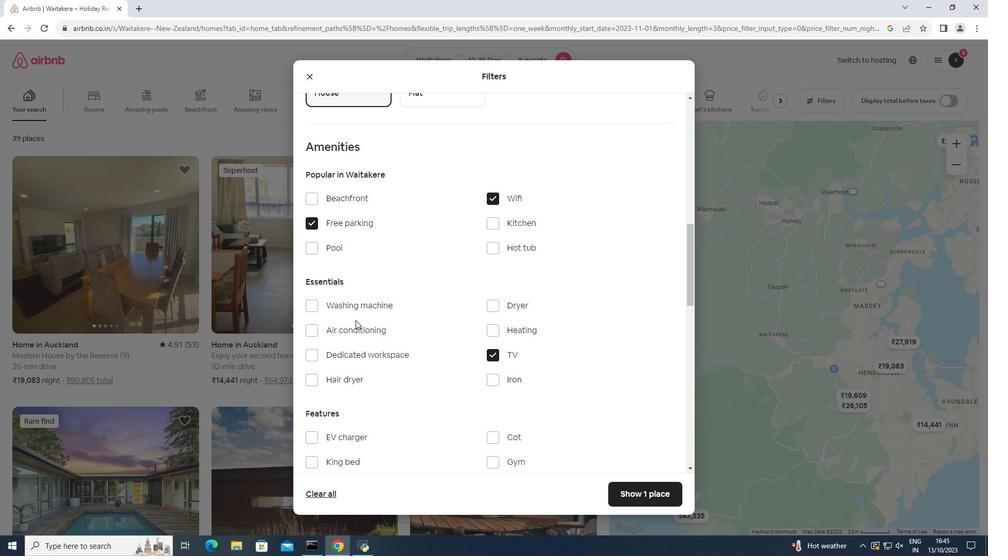 
Action: Mouse scrolled (355, 319) with delta (0, 0)
Screenshot: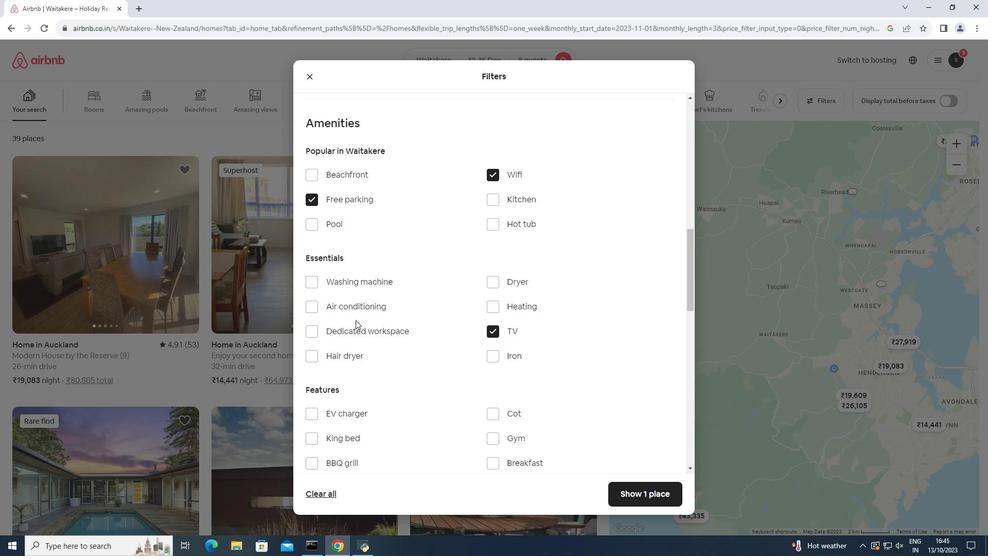 
Action: Mouse moved to (487, 359)
Screenshot: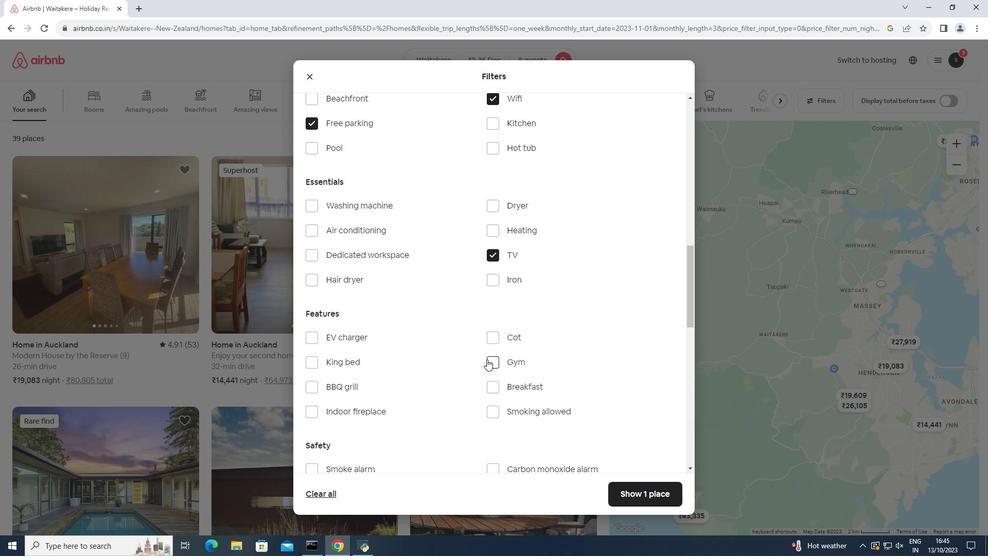 
Action: Mouse pressed left at (487, 359)
Screenshot: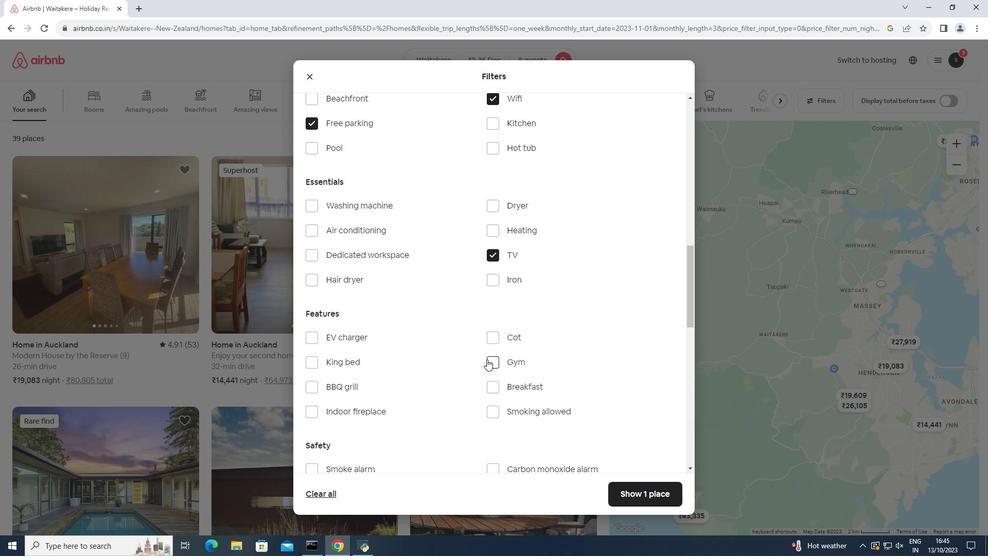 
Action: Mouse moved to (497, 392)
Screenshot: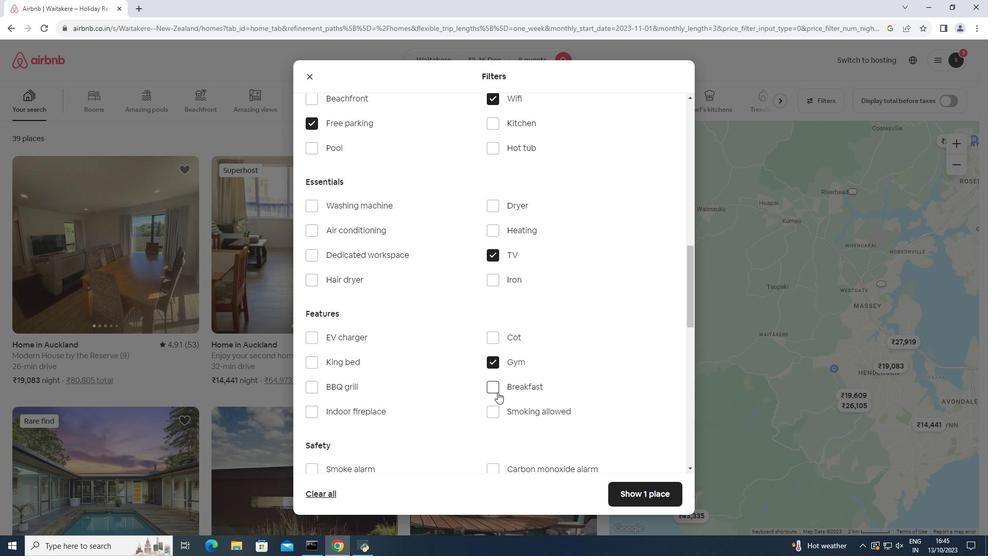 
Action: Mouse pressed left at (497, 392)
Screenshot: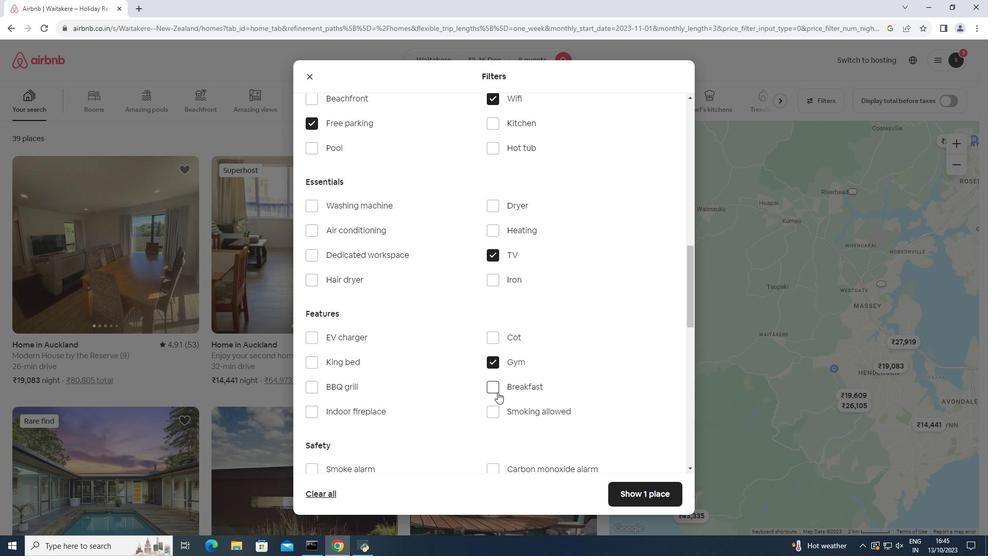 
Action: Mouse moved to (633, 490)
Screenshot: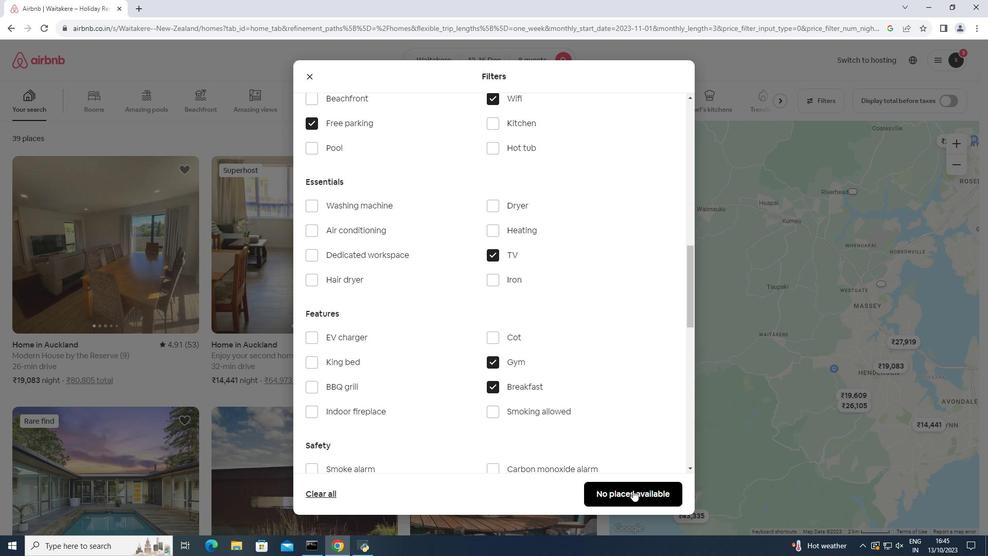 
Action: Mouse pressed left at (633, 490)
Screenshot: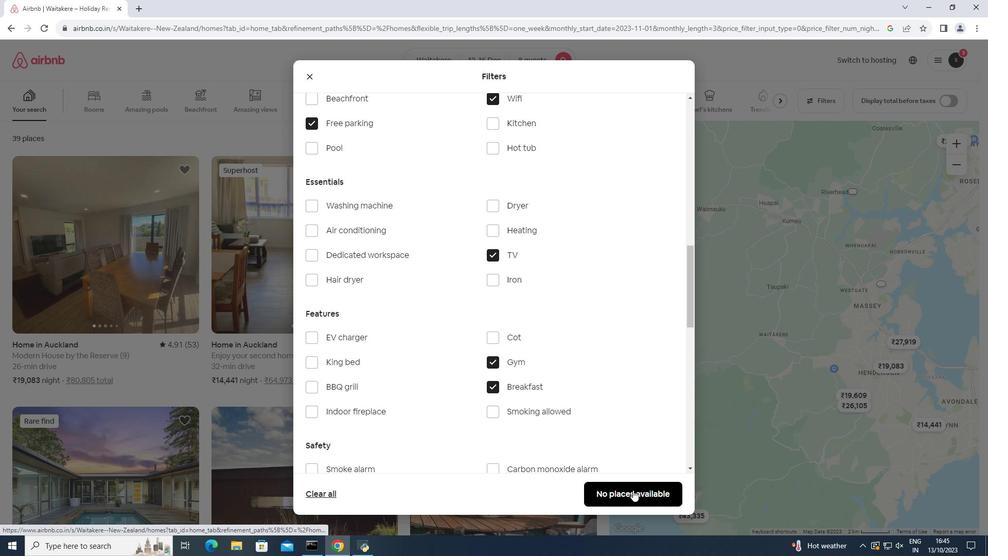 
Action: Mouse moved to (301, 315)
Screenshot: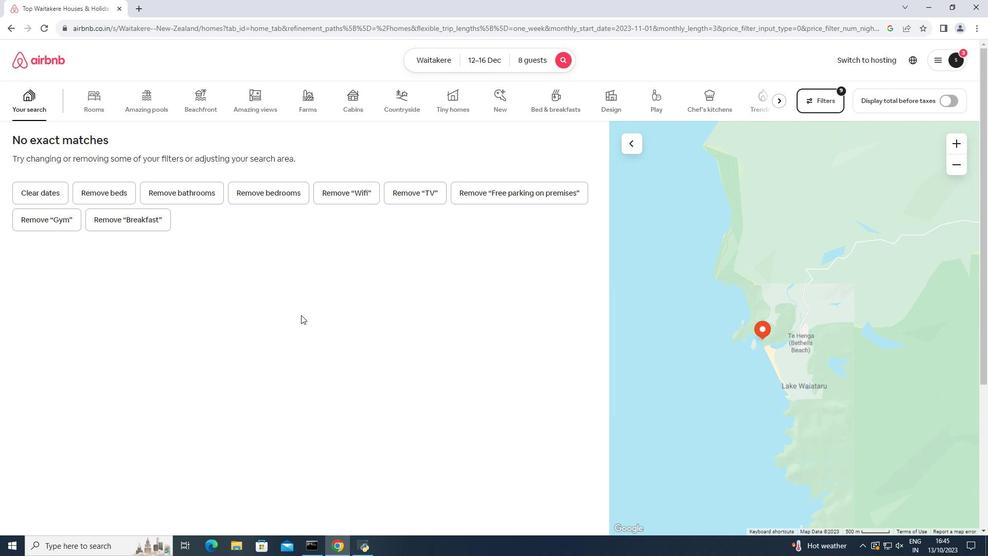 
